Task: Set the pull request check failure for the repository "JS" to Only errors.
Action: Mouse moved to (1079, 213)
Screenshot: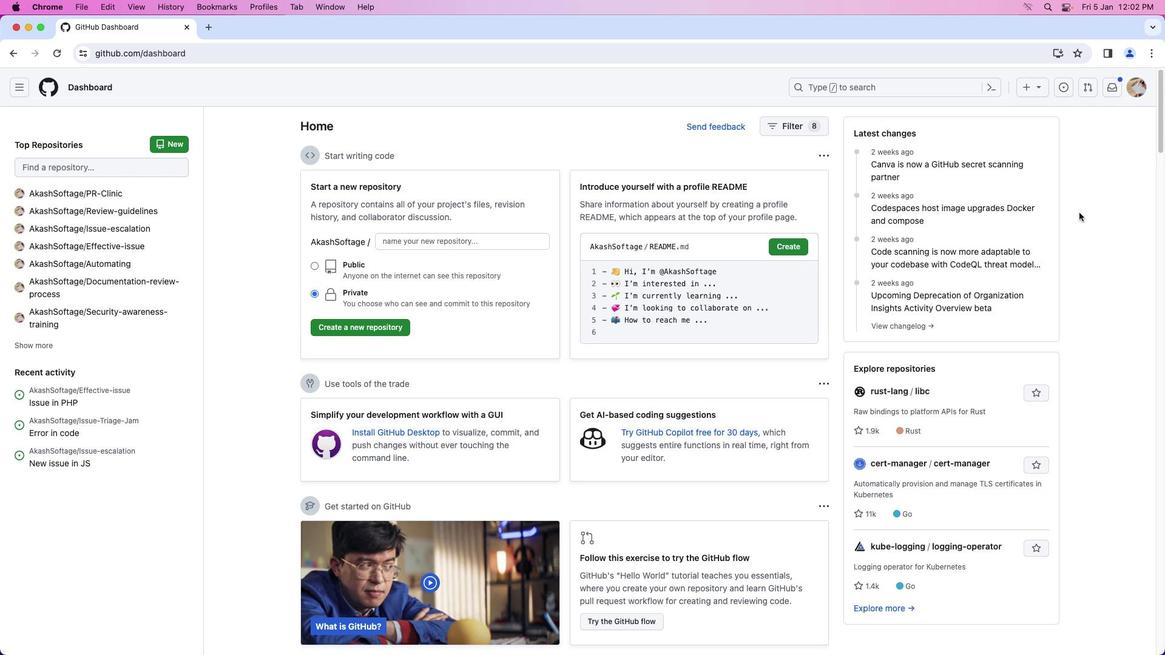 
Action: Mouse pressed left at (1079, 213)
Screenshot: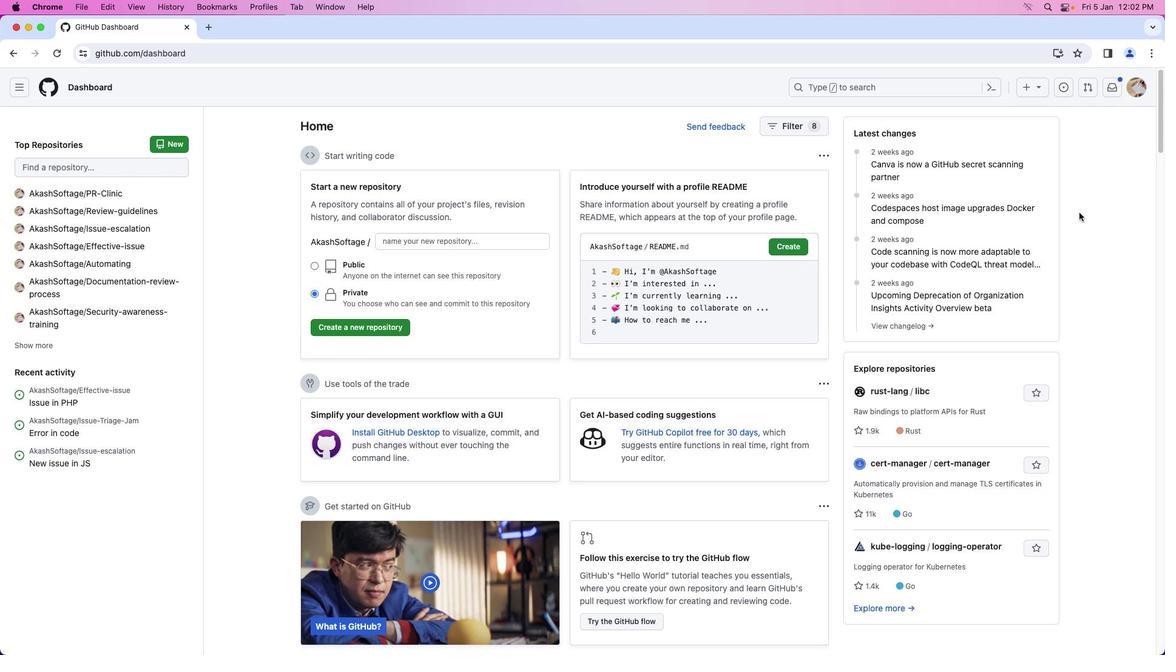 
Action: Mouse moved to (1137, 91)
Screenshot: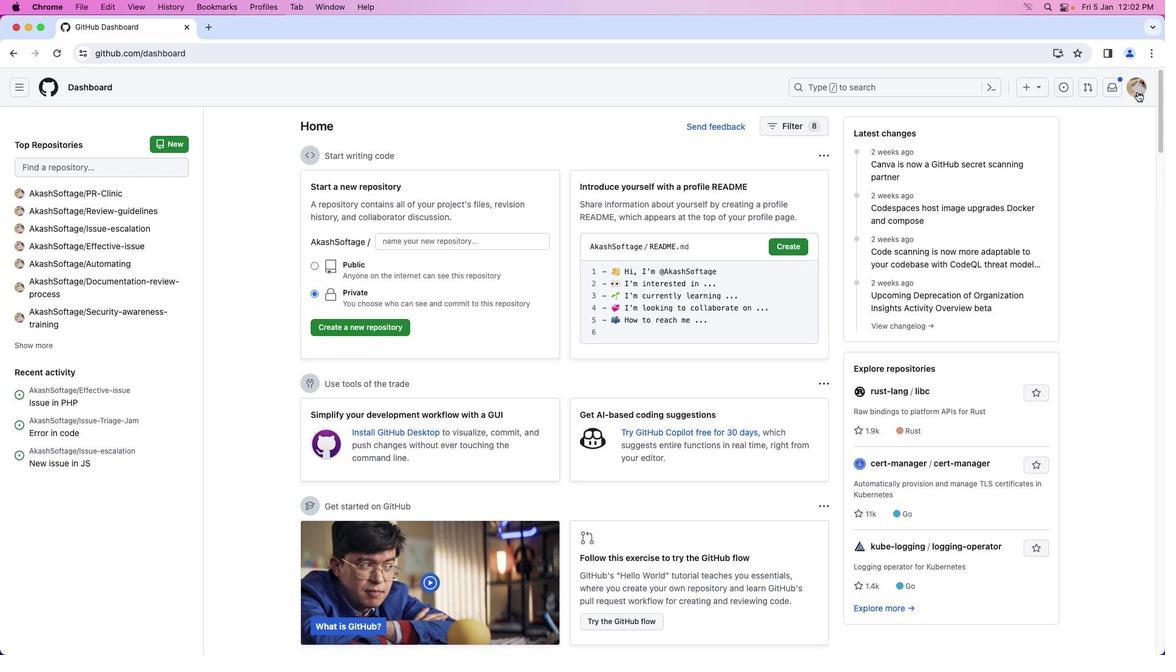 
Action: Mouse pressed left at (1137, 91)
Screenshot: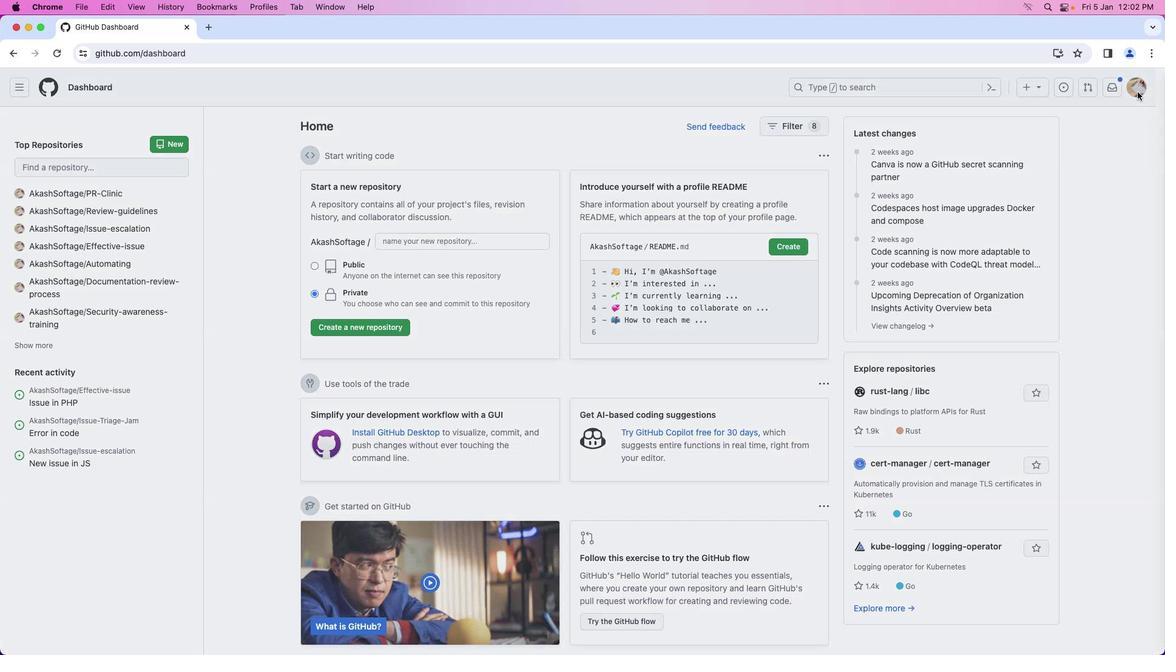 
Action: Mouse moved to (1088, 194)
Screenshot: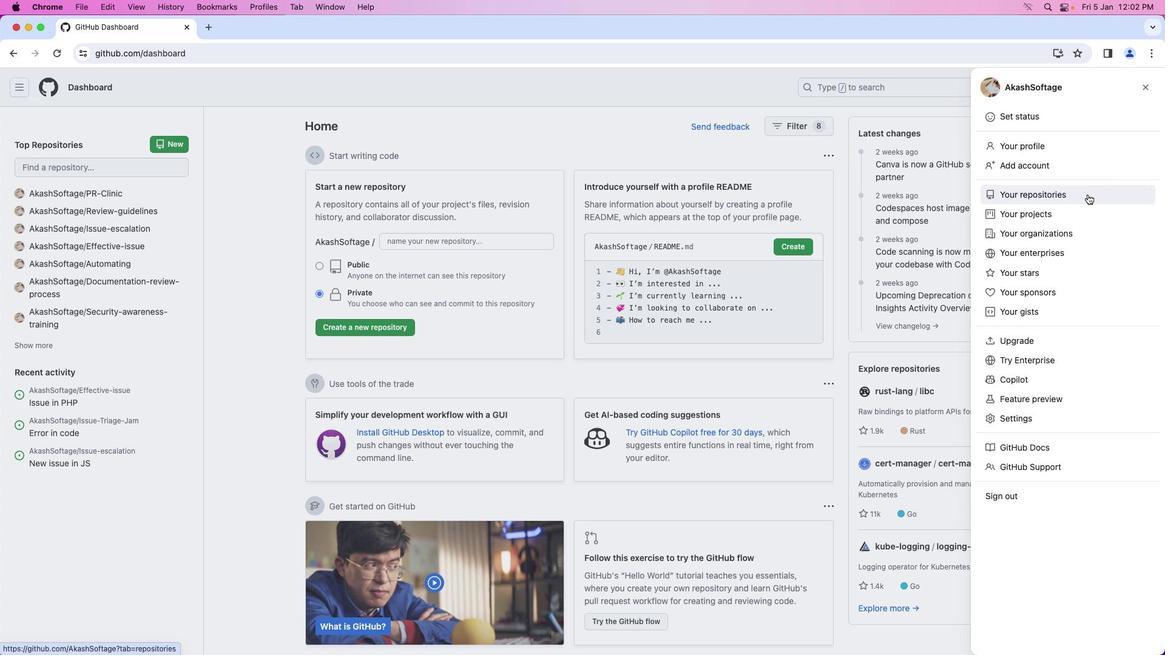 
Action: Mouse pressed left at (1088, 194)
Screenshot: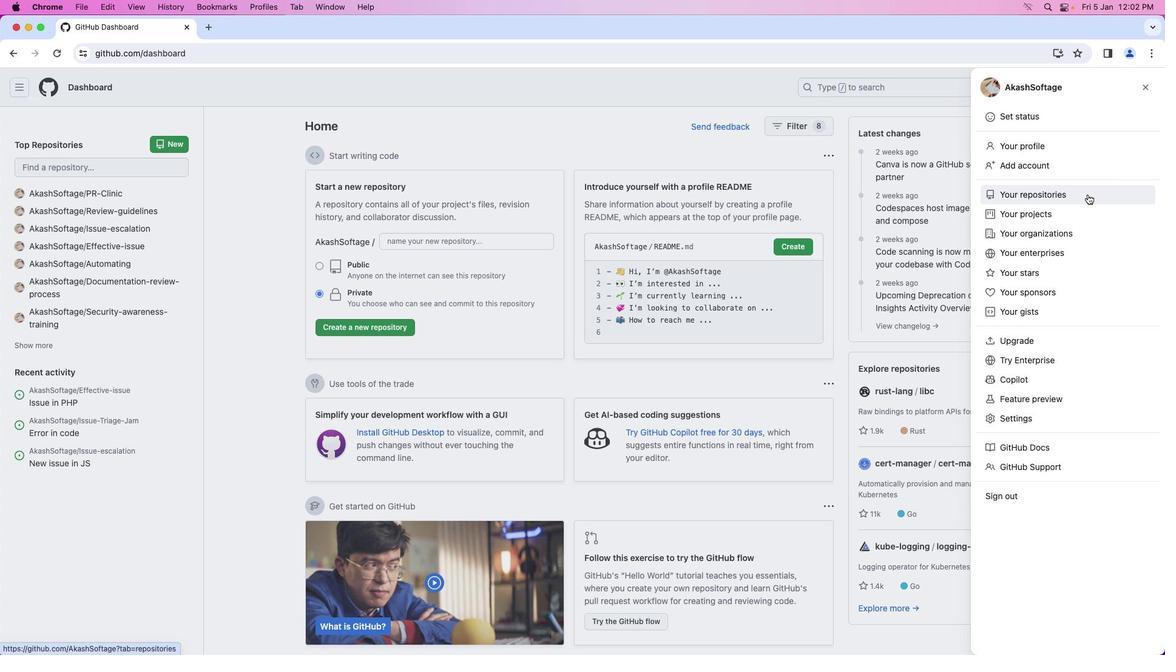 
Action: Mouse moved to (409, 203)
Screenshot: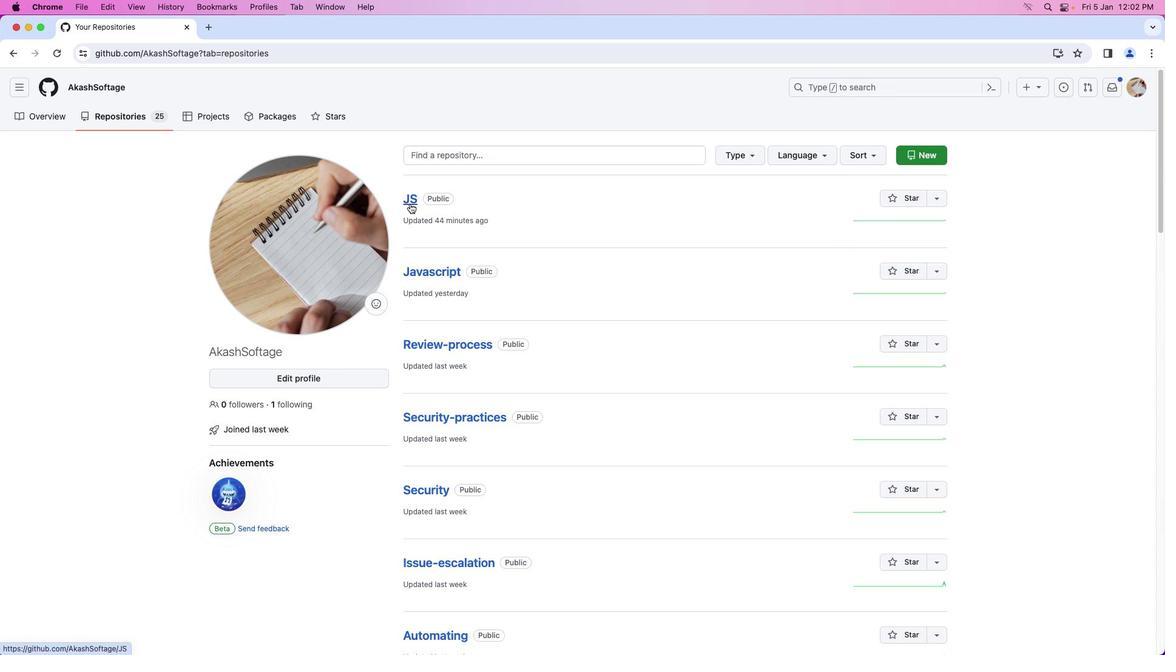 
Action: Mouse pressed left at (409, 203)
Screenshot: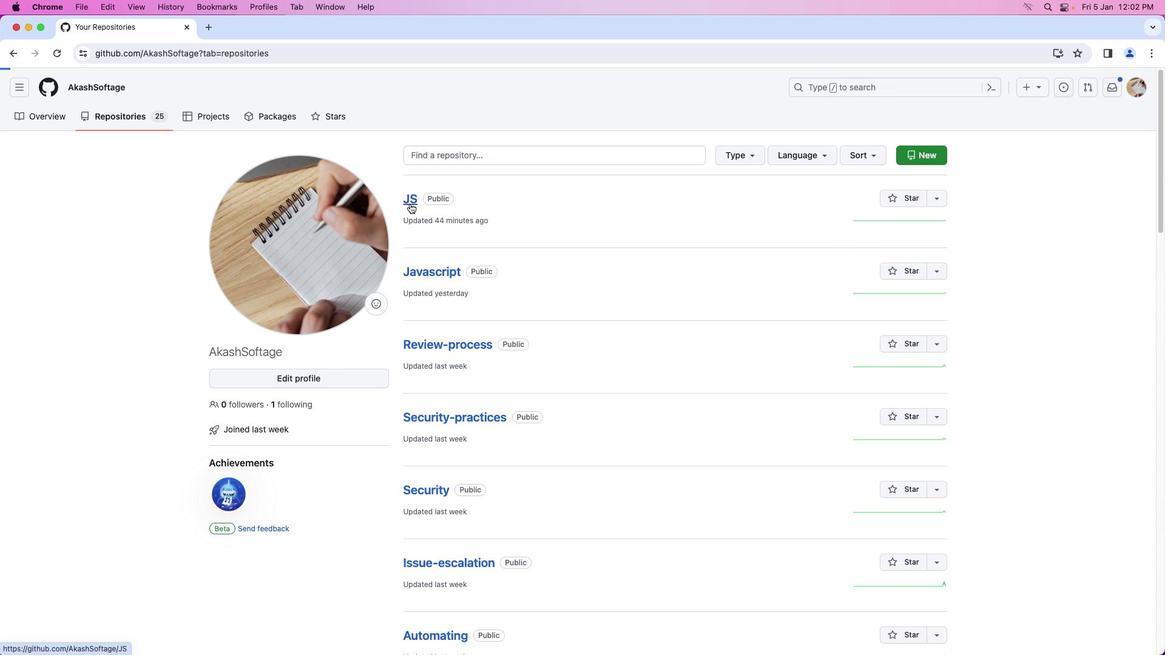 
Action: Mouse moved to (529, 129)
Screenshot: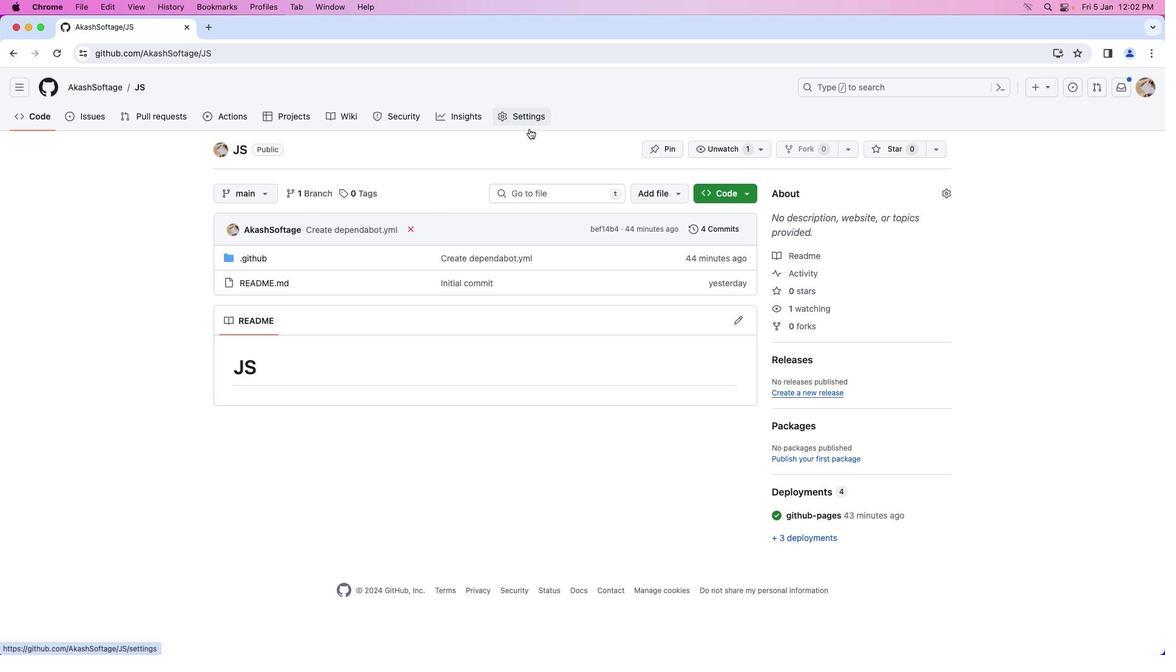 
Action: Mouse pressed left at (529, 129)
Screenshot: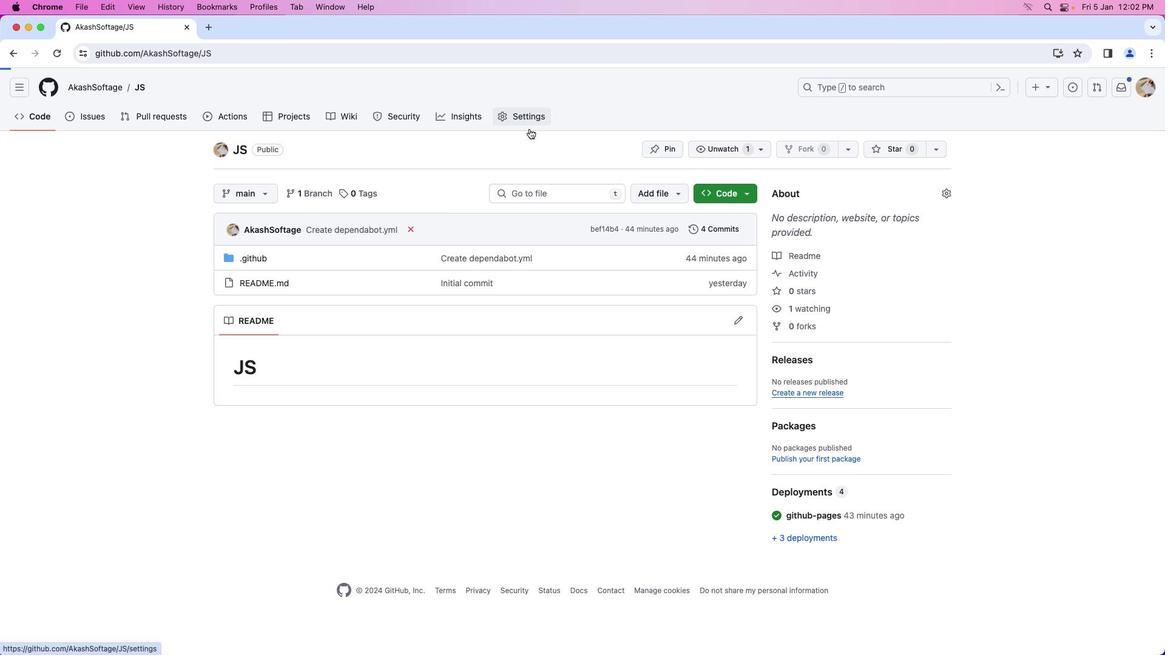 
Action: Mouse moved to (302, 456)
Screenshot: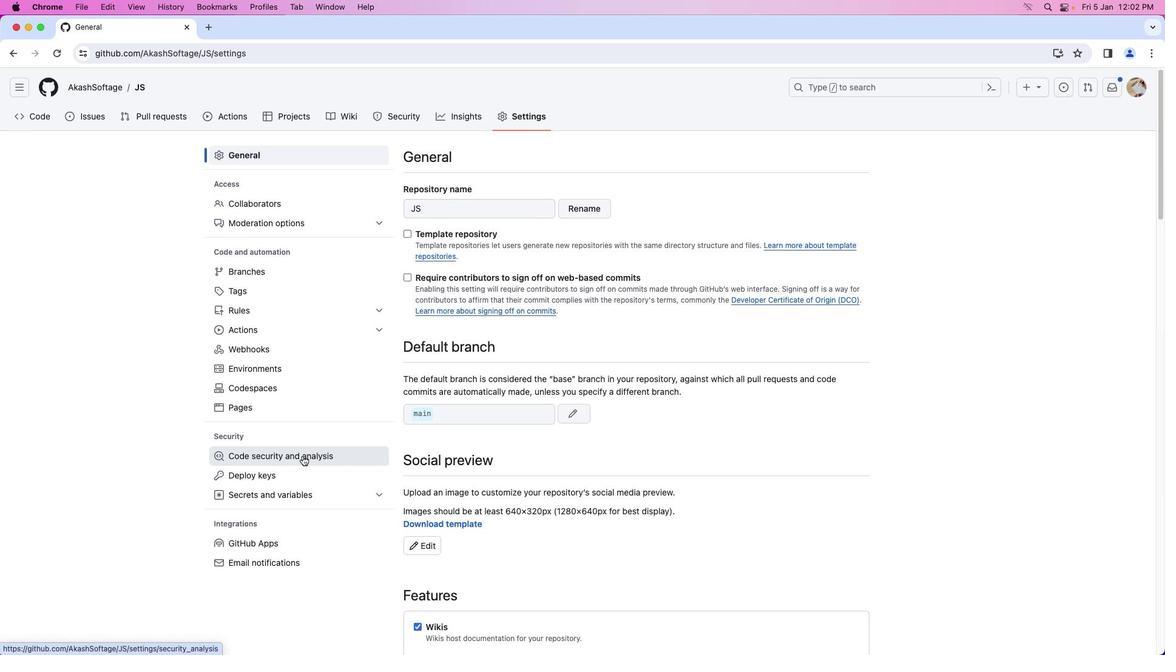 
Action: Mouse pressed left at (302, 456)
Screenshot: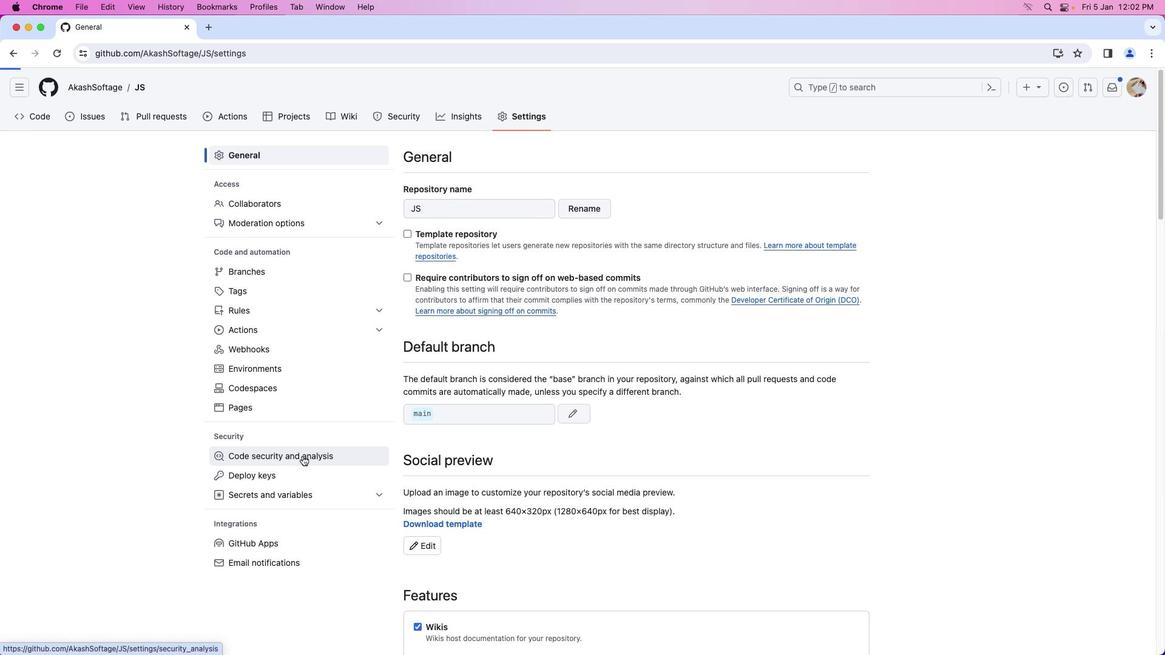 
Action: Mouse moved to (486, 441)
Screenshot: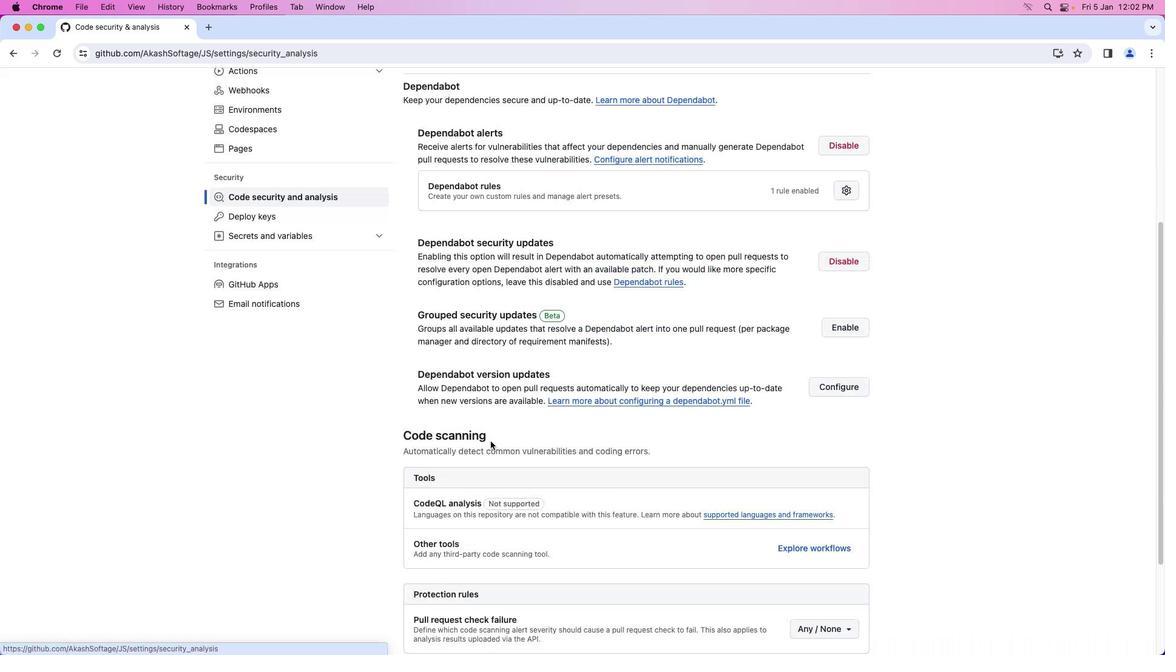 
Action: Mouse scrolled (486, 441) with delta (0, 0)
Screenshot: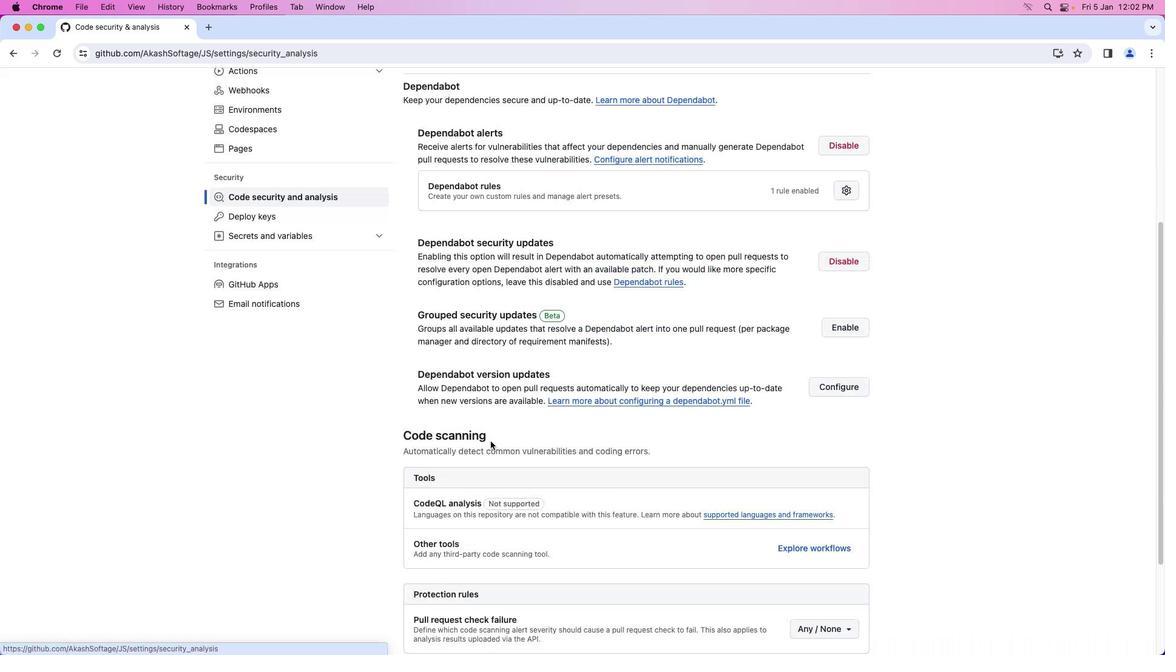 
Action: Mouse moved to (490, 441)
Screenshot: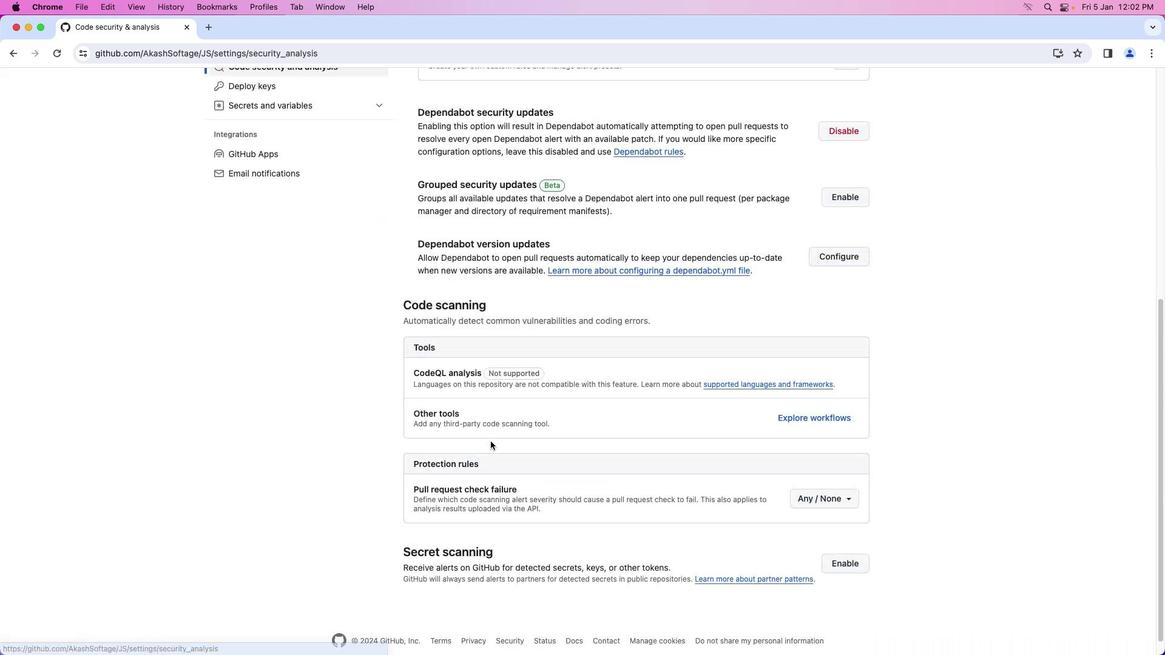 
Action: Mouse scrolled (490, 441) with delta (0, 0)
Screenshot: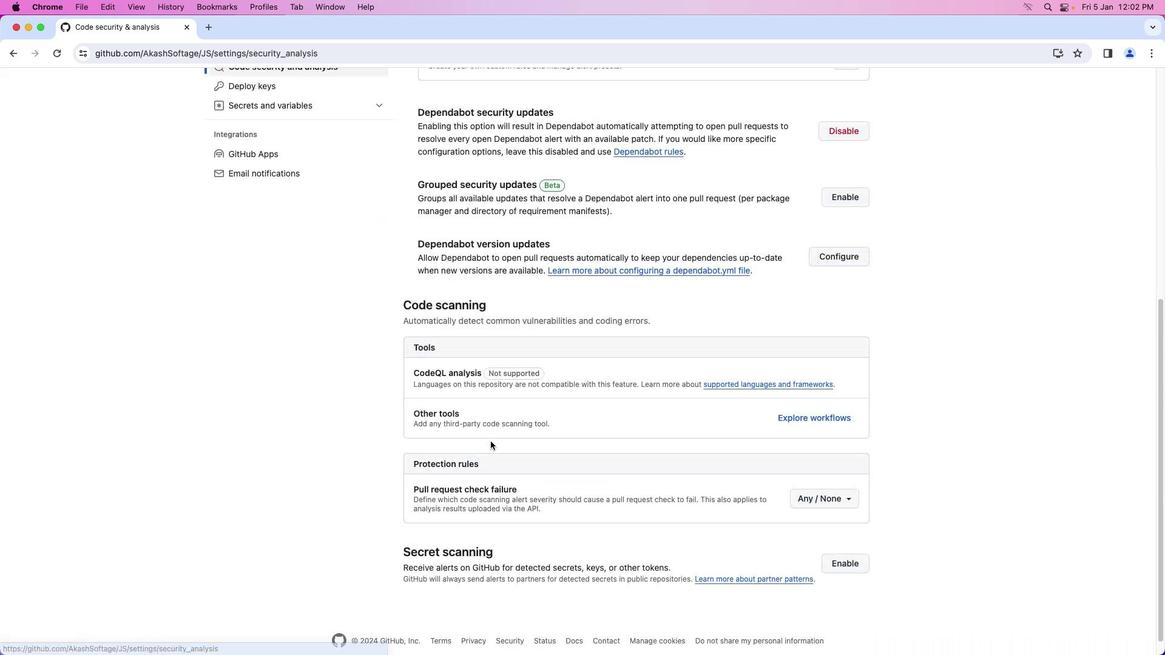 
Action: Mouse moved to (490, 441)
Screenshot: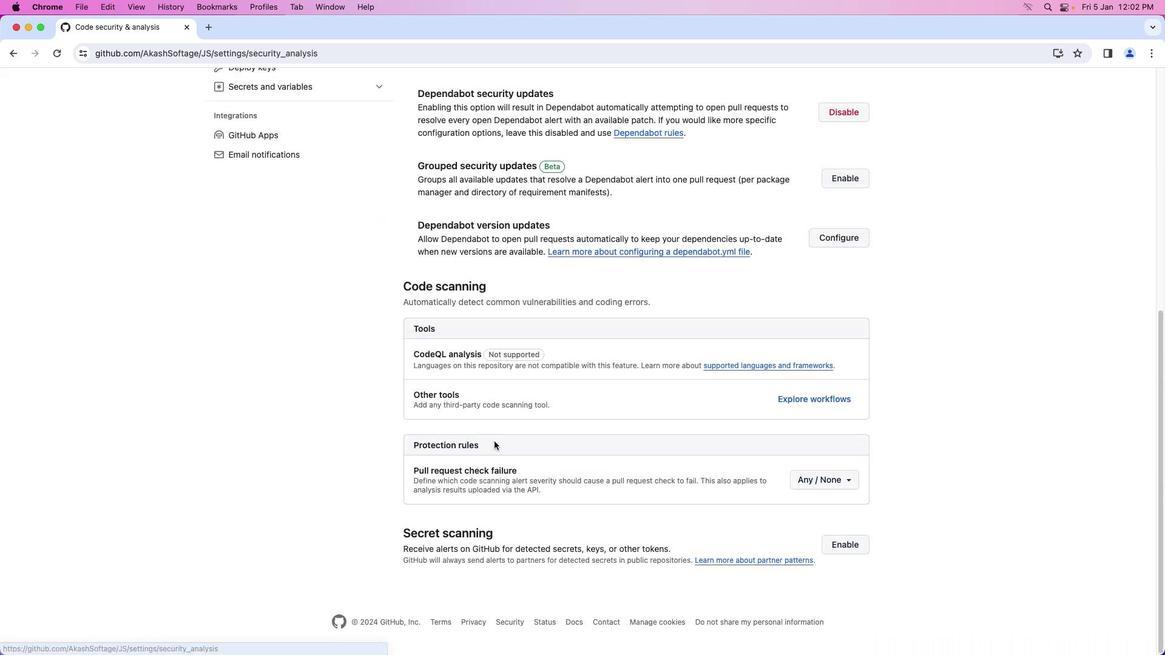 
Action: Mouse scrolled (490, 441) with delta (0, -1)
Screenshot: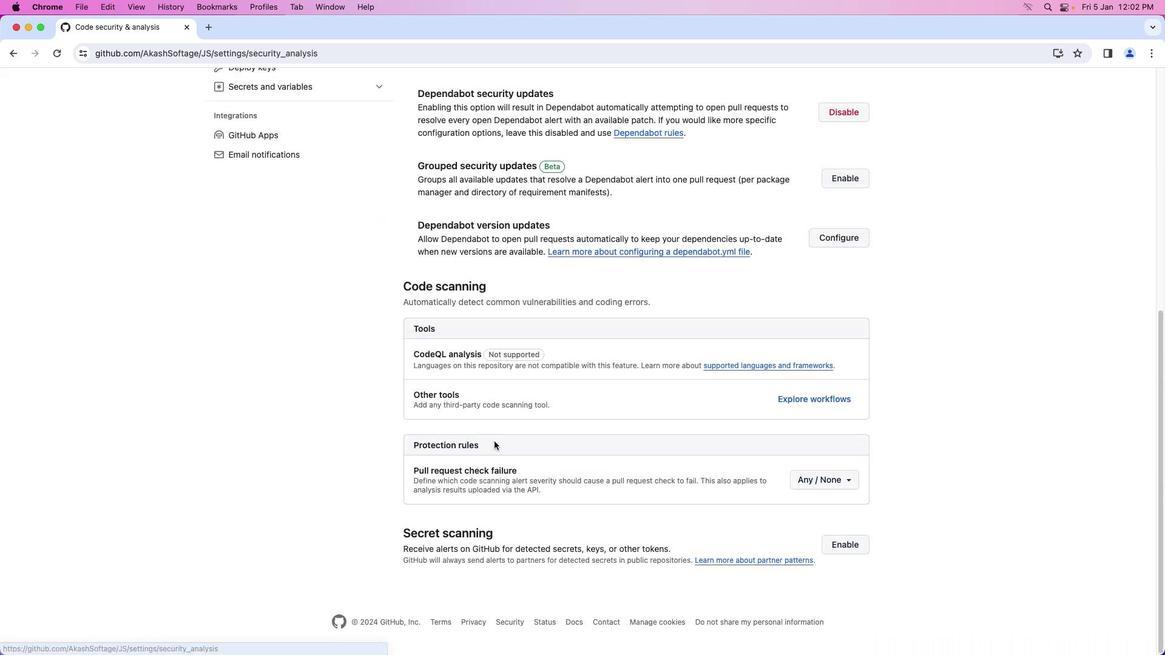 
Action: Mouse scrolled (490, 441) with delta (0, -2)
Screenshot: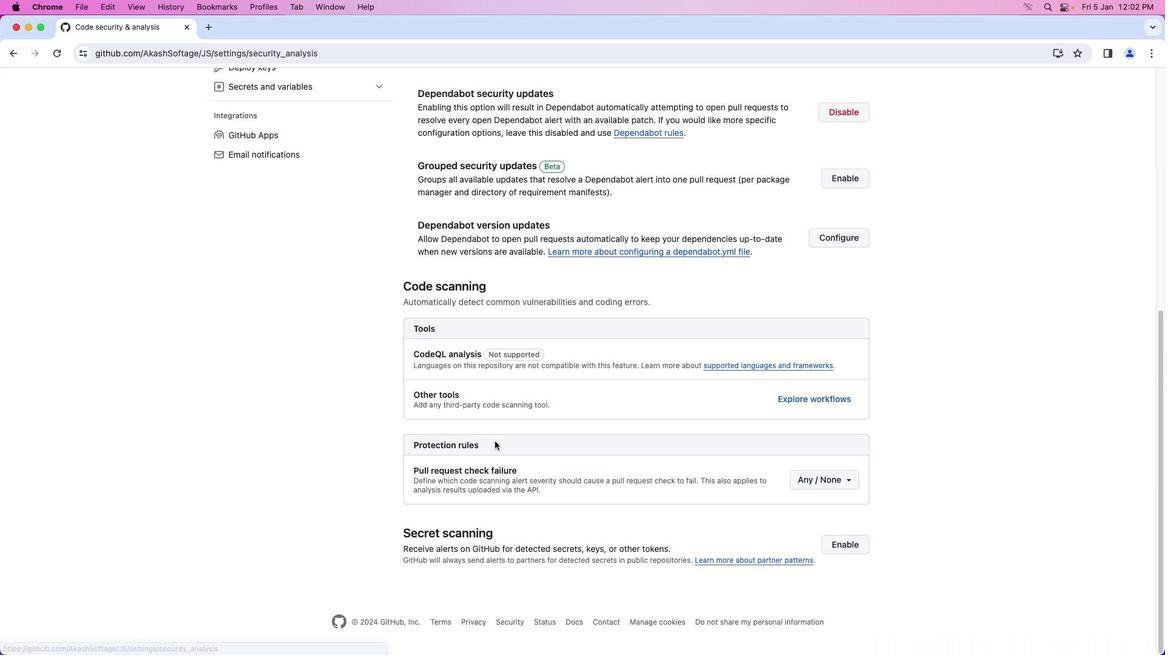 
Action: Mouse moved to (490, 441)
Screenshot: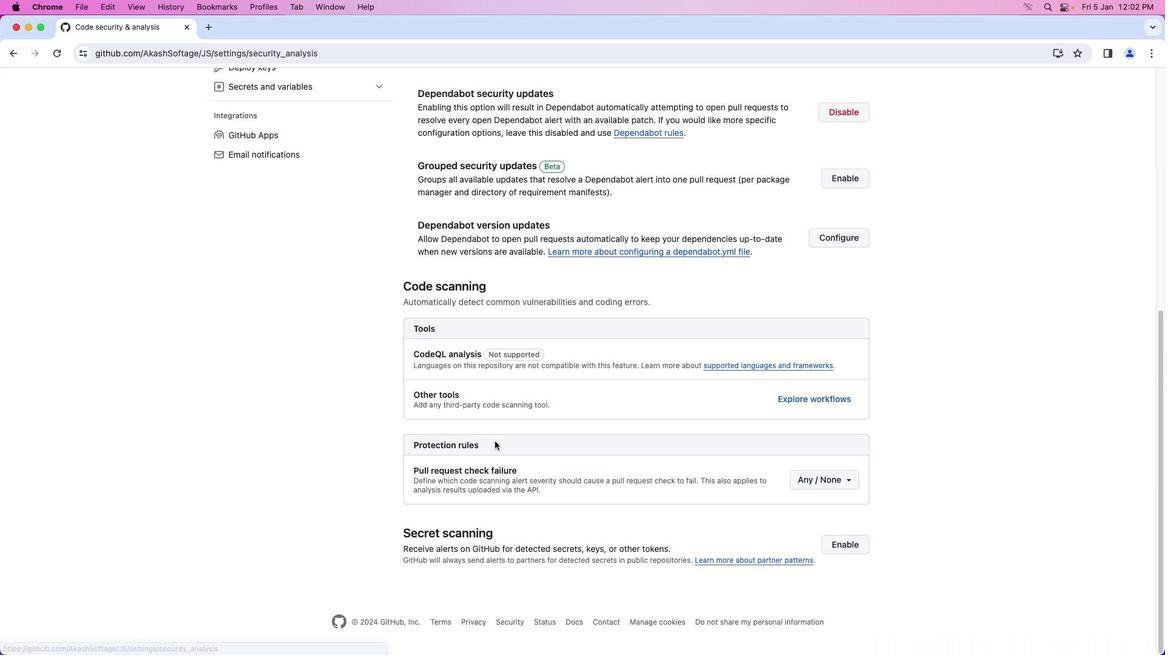 
Action: Mouse scrolled (490, 441) with delta (0, -3)
Screenshot: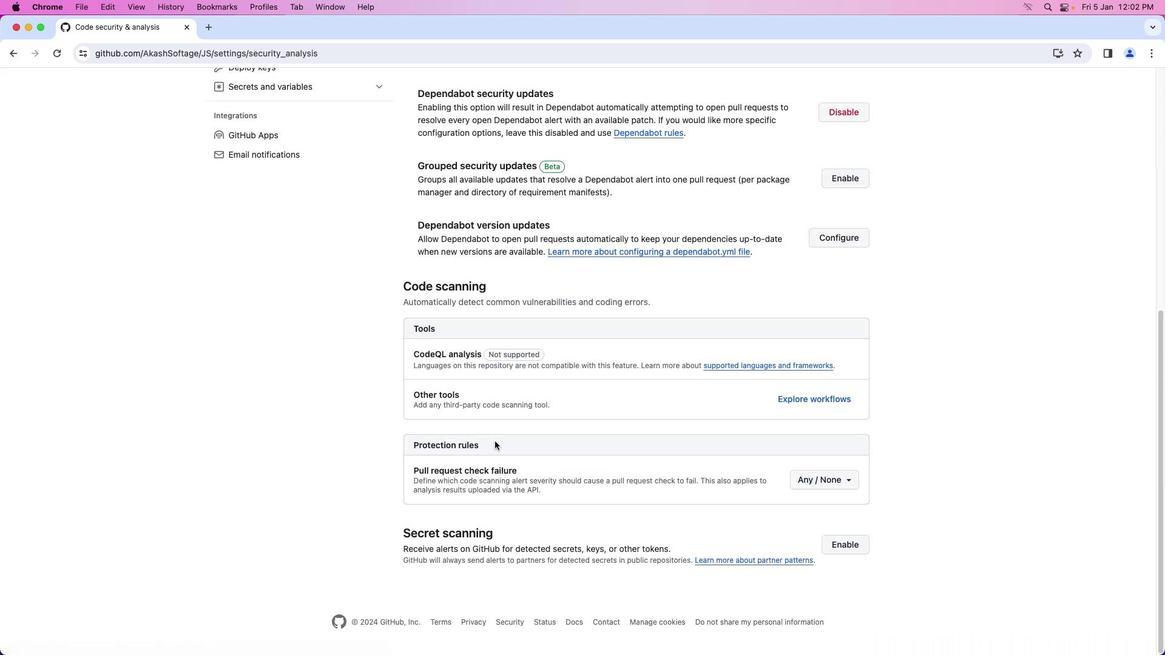 
Action: Mouse scrolled (490, 441) with delta (0, -3)
Screenshot: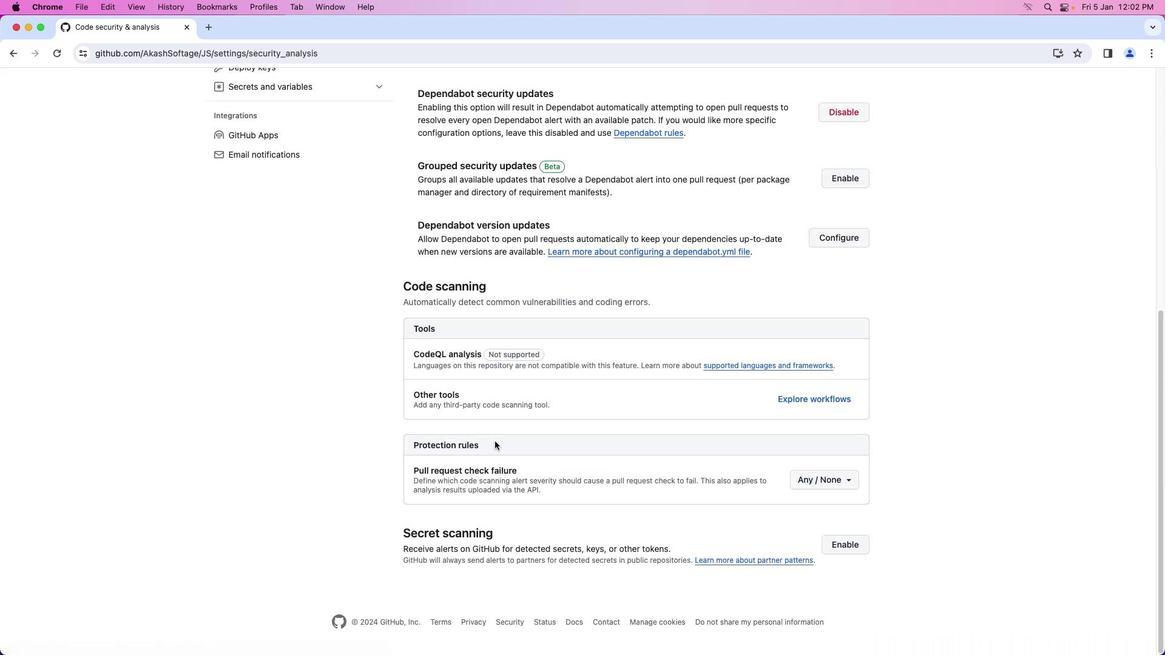 
Action: Mouse scrolled (490, 441) with delta (0, -4)
Screenshot: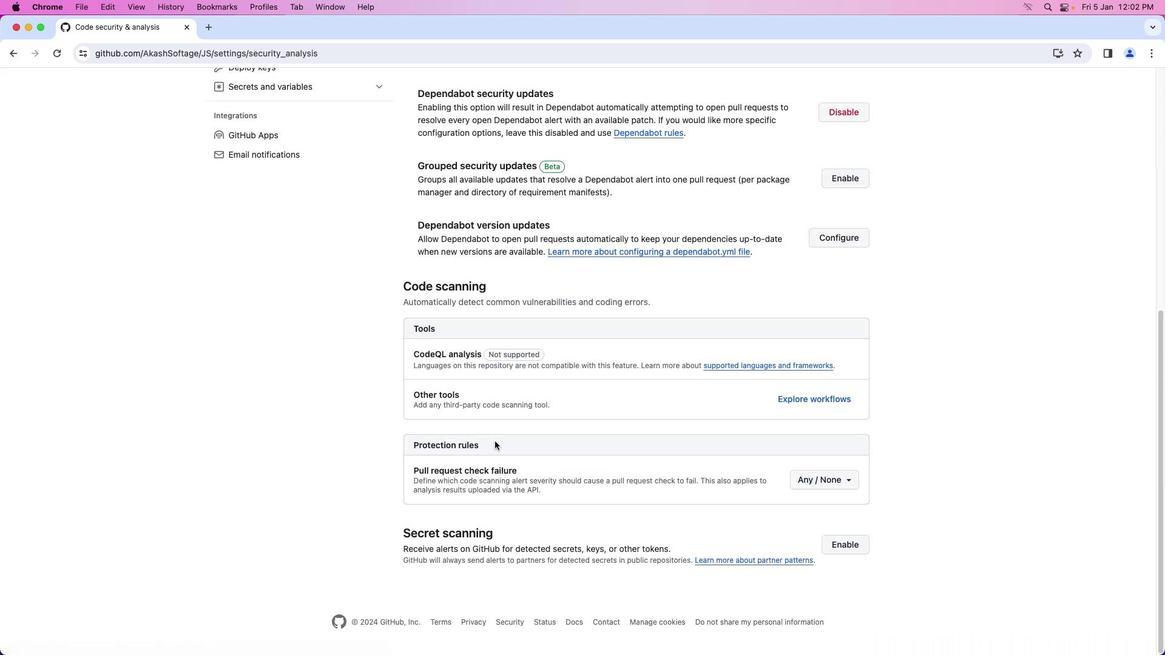 
Action: Mouse moved to (810, 481)
Screenshot: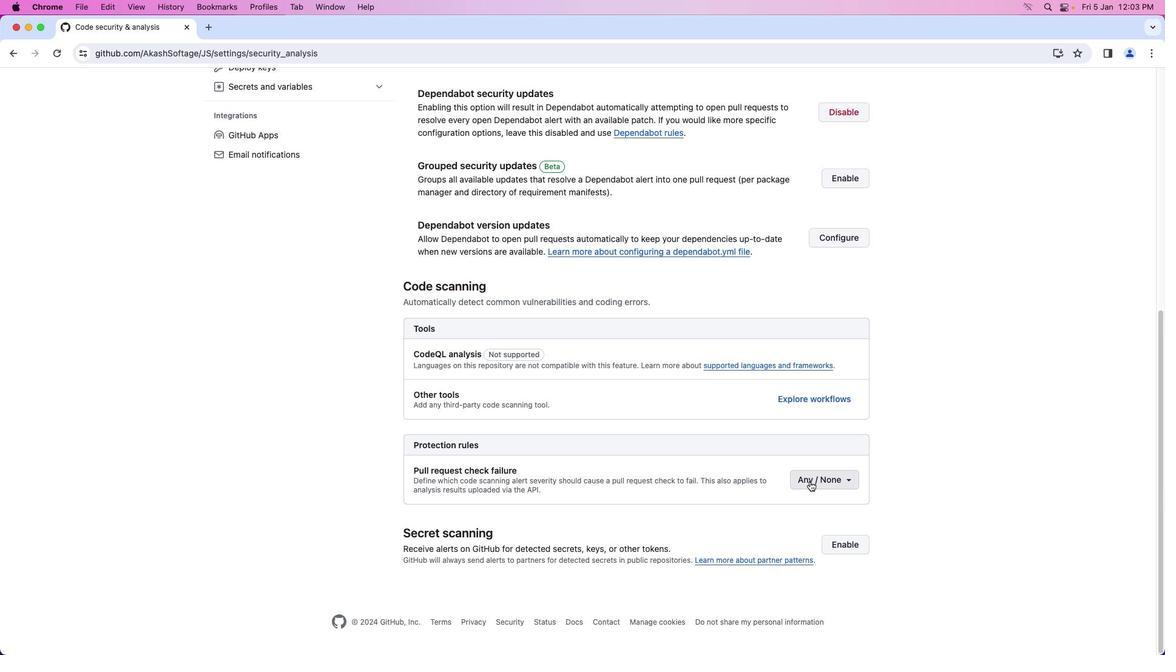 
Action: Mouse pressed left at (810, 481)
Screenshot: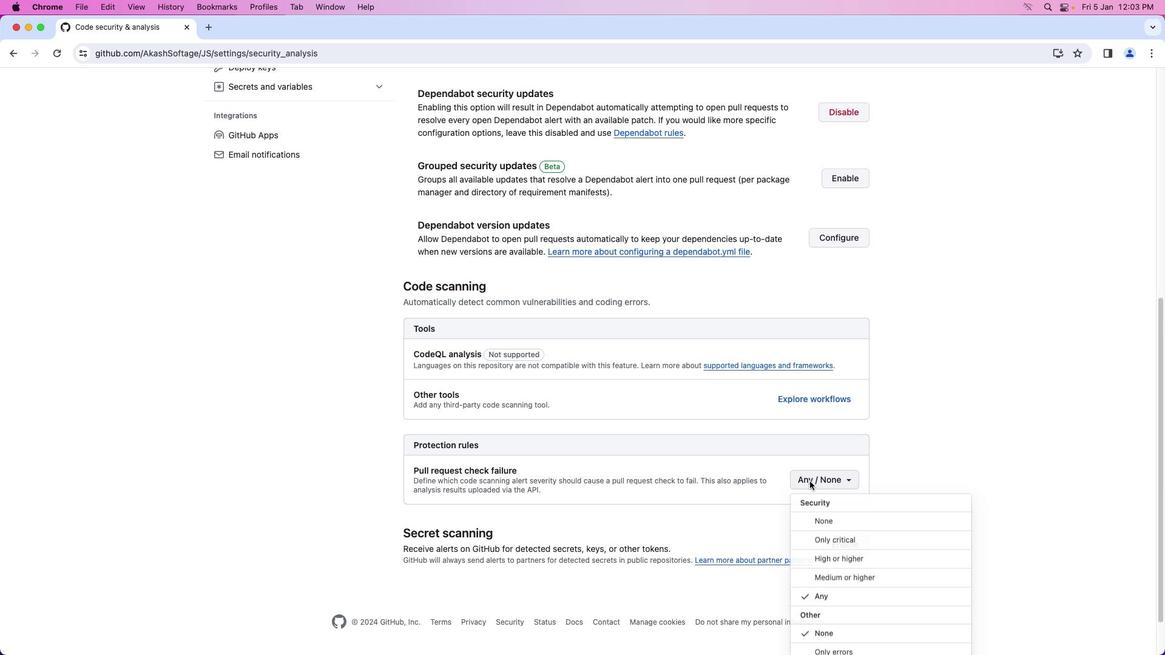 
Action: Mouse moved to (853, 534)
Screenshot: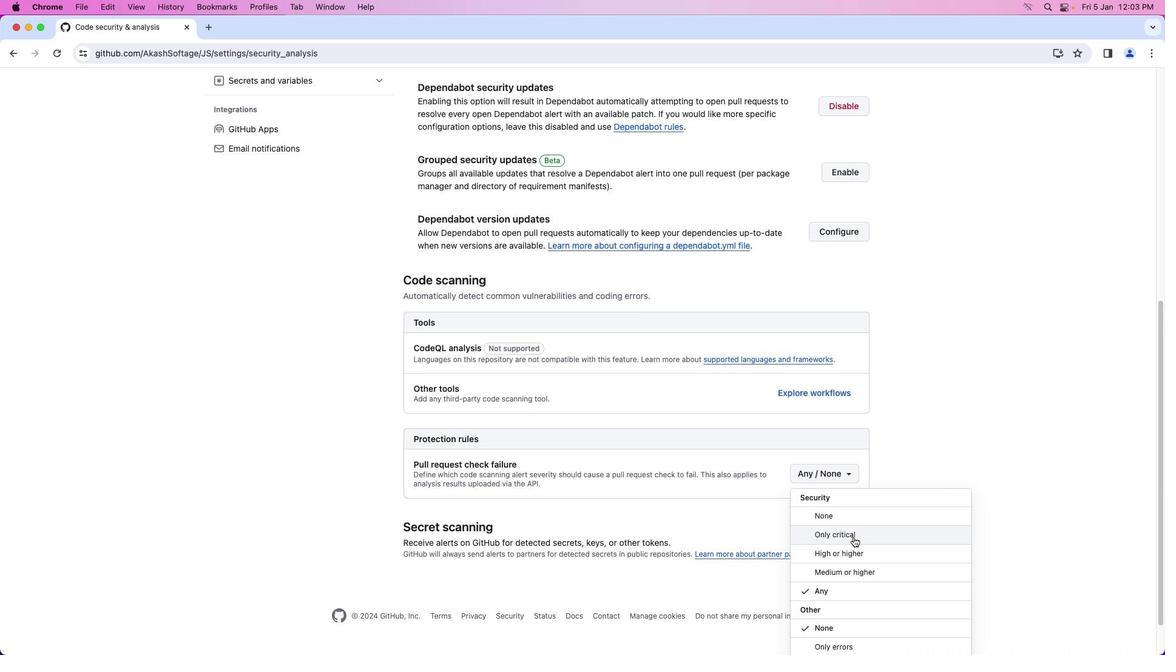 
Action: Mouse scrolled (853, 534) with delta (0, 0)
Screenshot: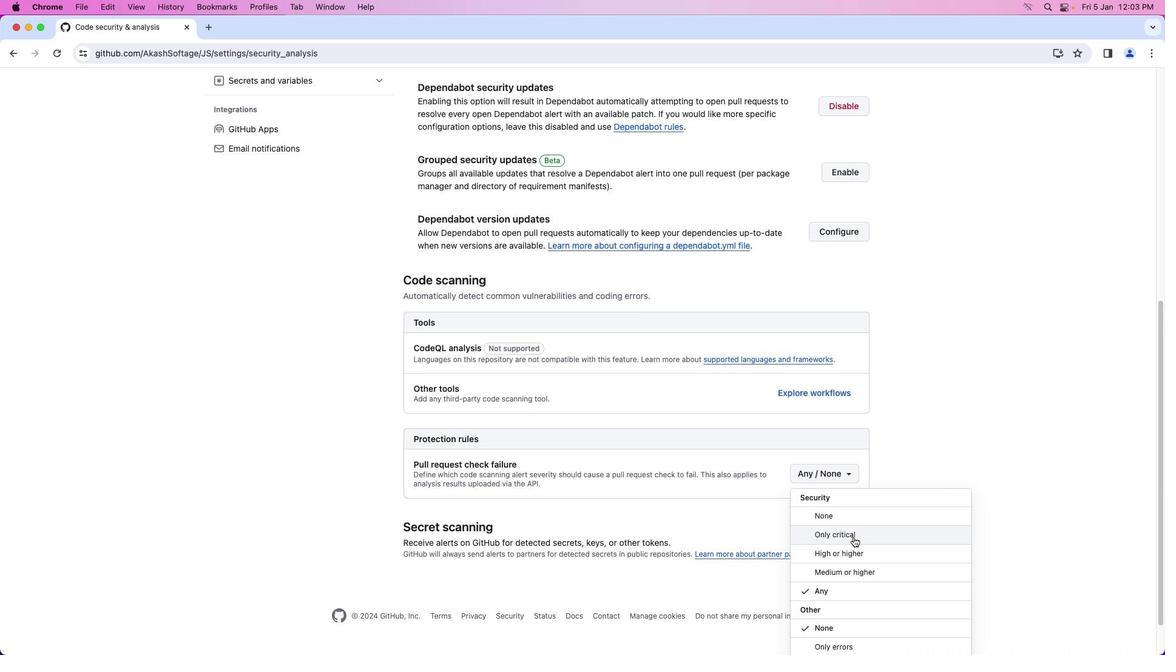 
Action: Mouse moved to (854, 536)
Screenshot: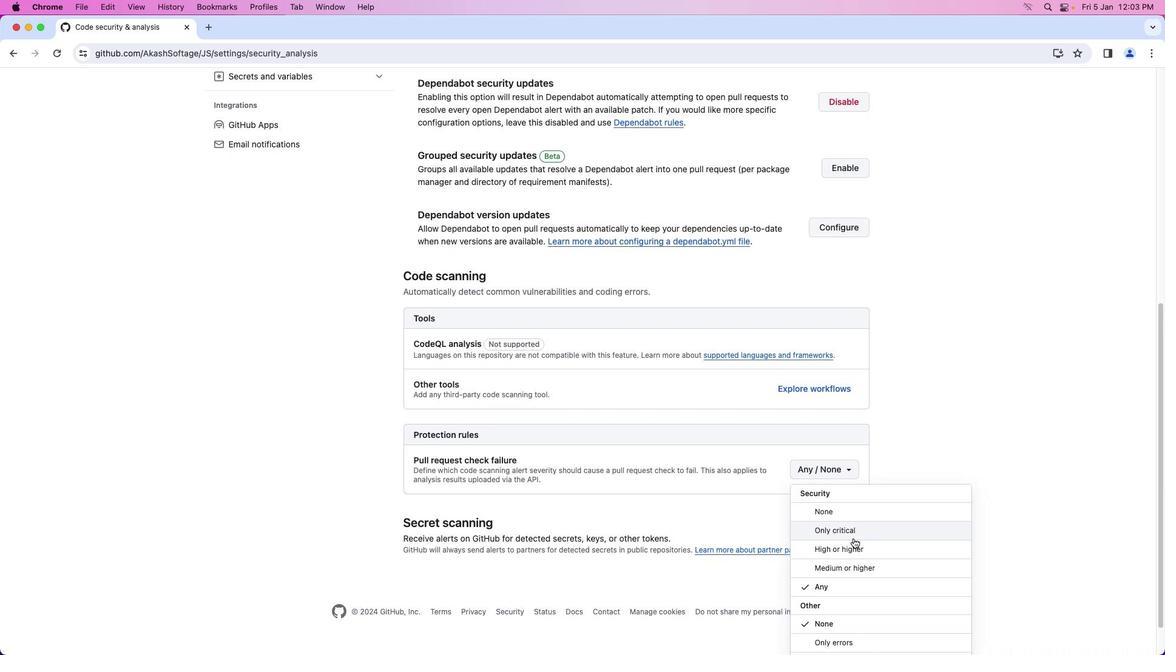 
Action: Mouse scrolled (854, 536) with delta (0, 0)
Screenshot: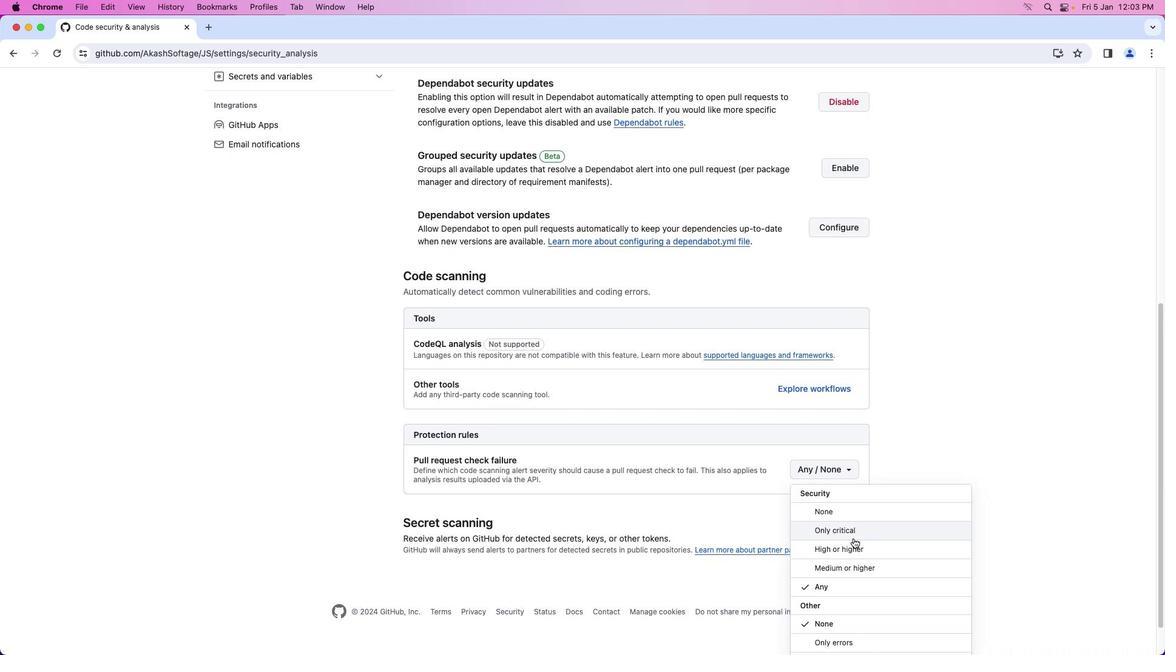 
Action: Mouse moved to (854, 537)
Screenshot: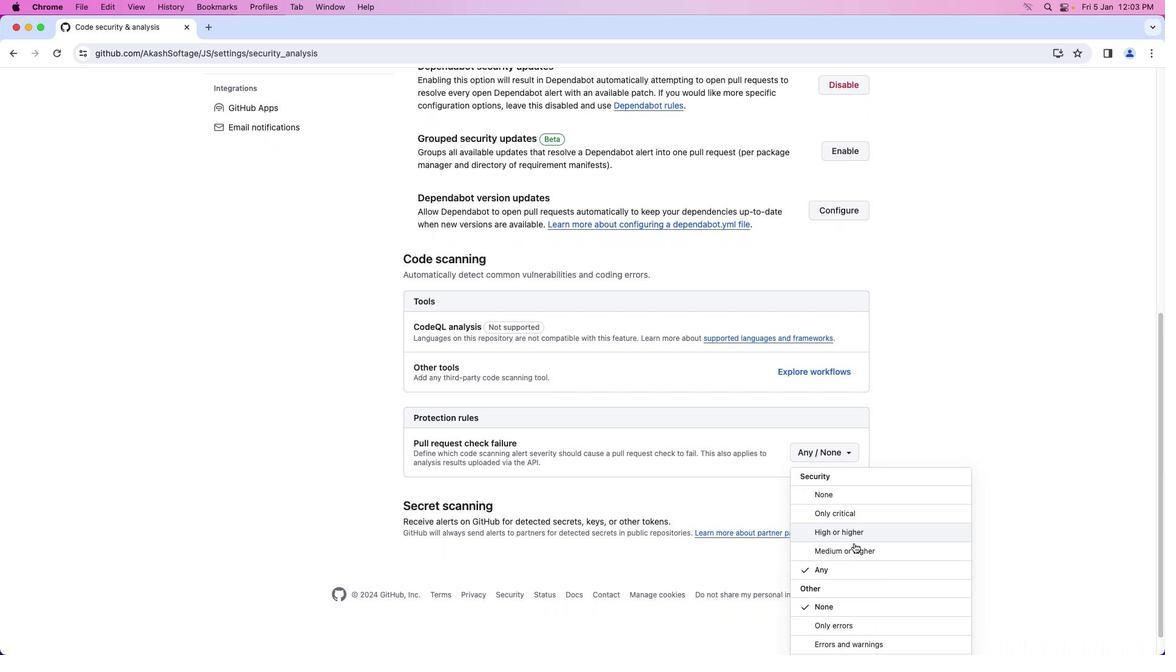 
Action: Mouse scrolled (854, 537) with delta (0, 0)
Screenshot: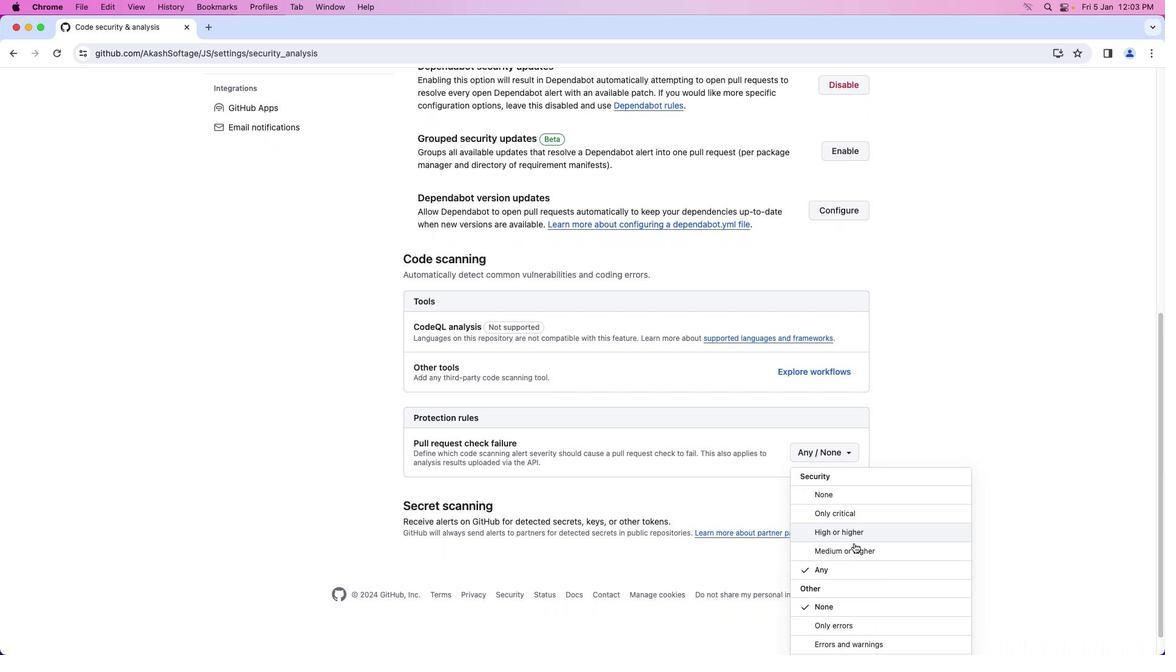 
Action: Mouse moved to (854, 543)
Screenshot: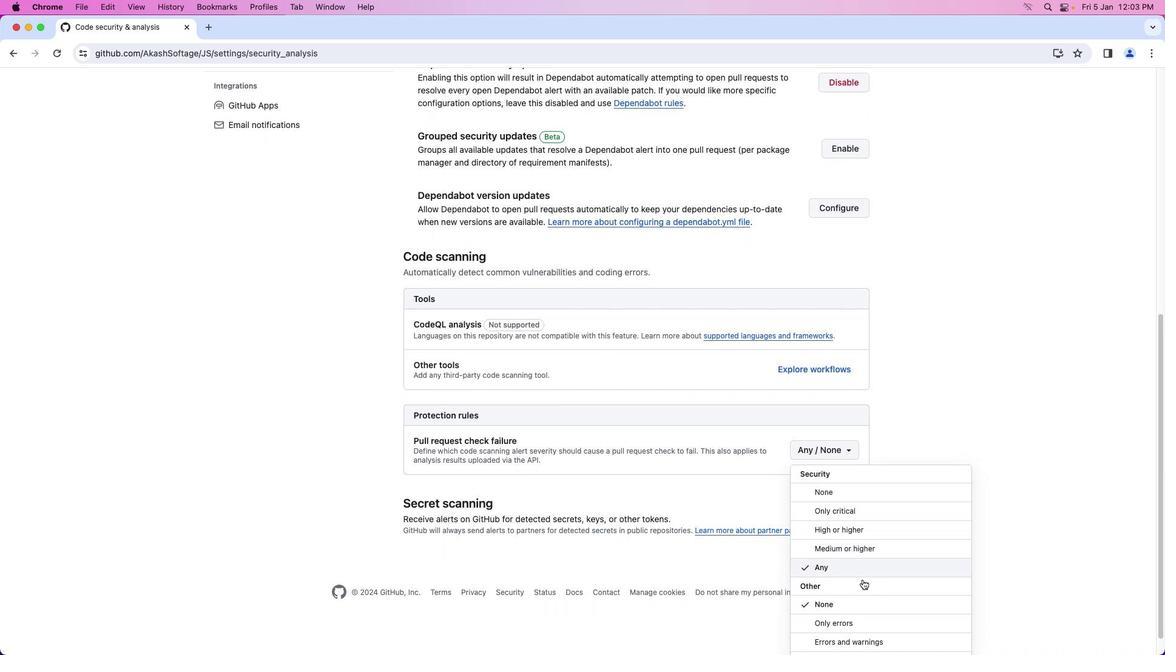 
Action: Mouse scrolled (854, 543) with delta (0, 0)
Screenshot: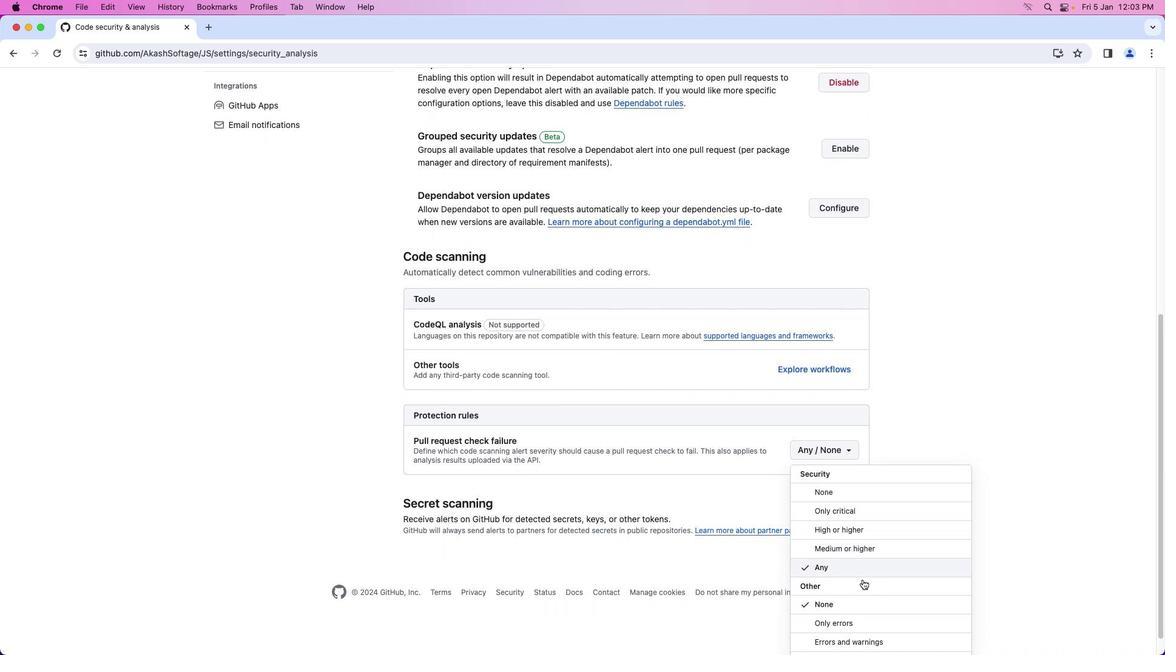 
Action: Mouse moved to (866, 598)
Screenshot: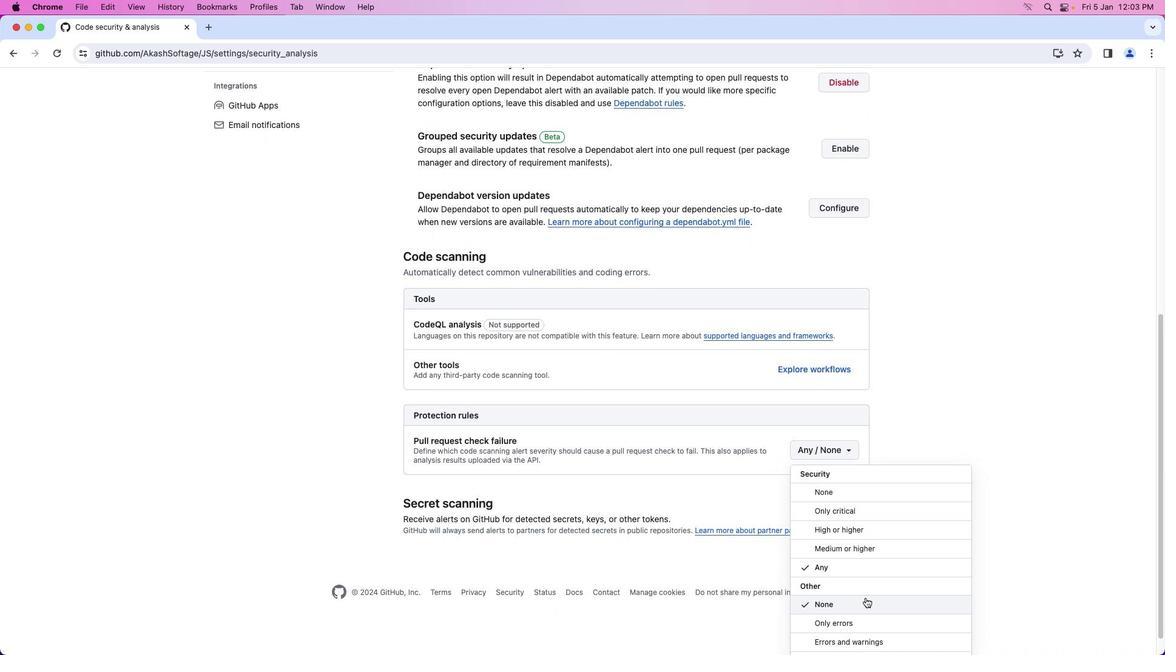 
Action: Mouse scrolled (866, 598) with delta (0, 0)
Screenshot: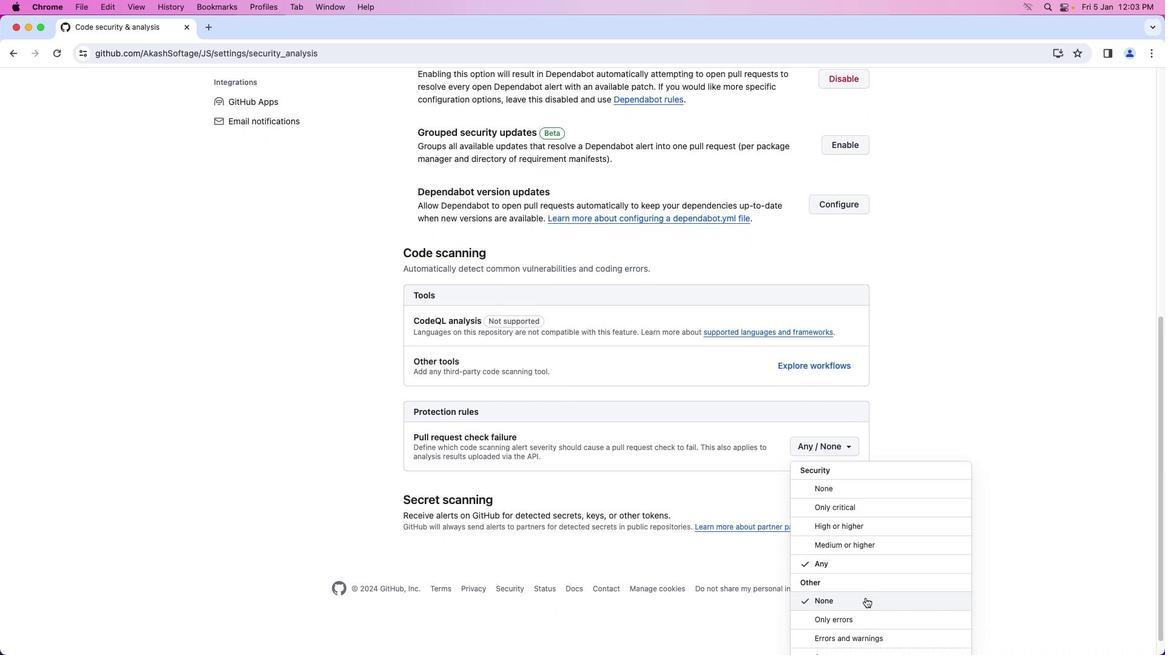 
Action: Mouse scrolled (866, 598) with delta (0, 0)
Screenshot: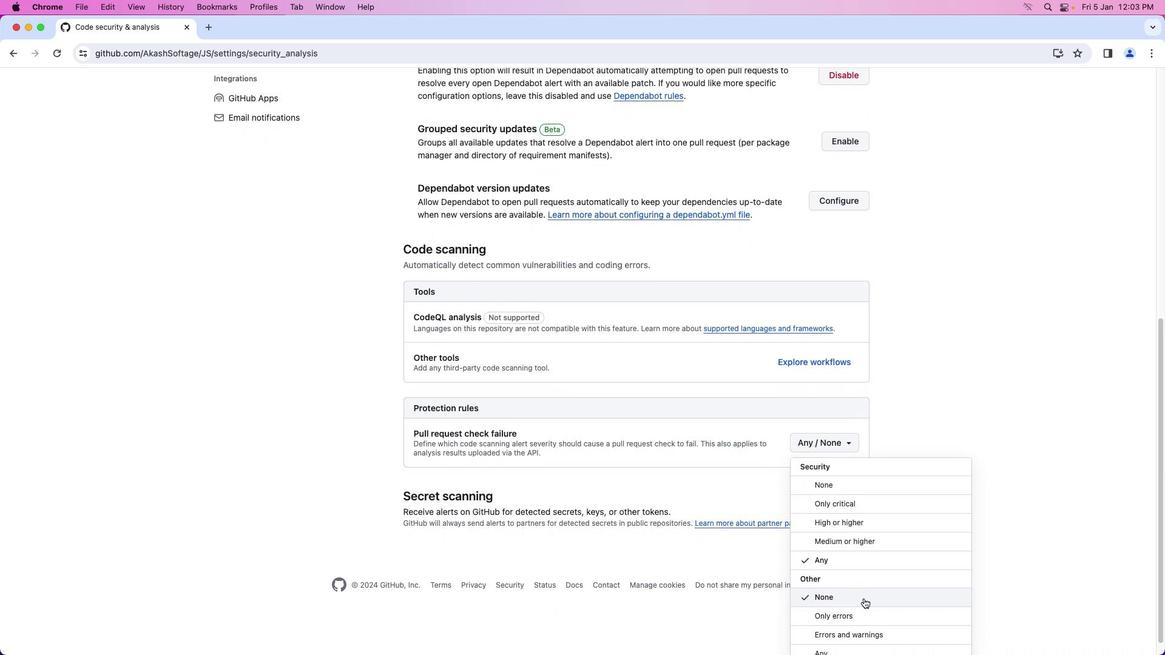 
Action: Mouse moved to (865, 598)
Screenshot: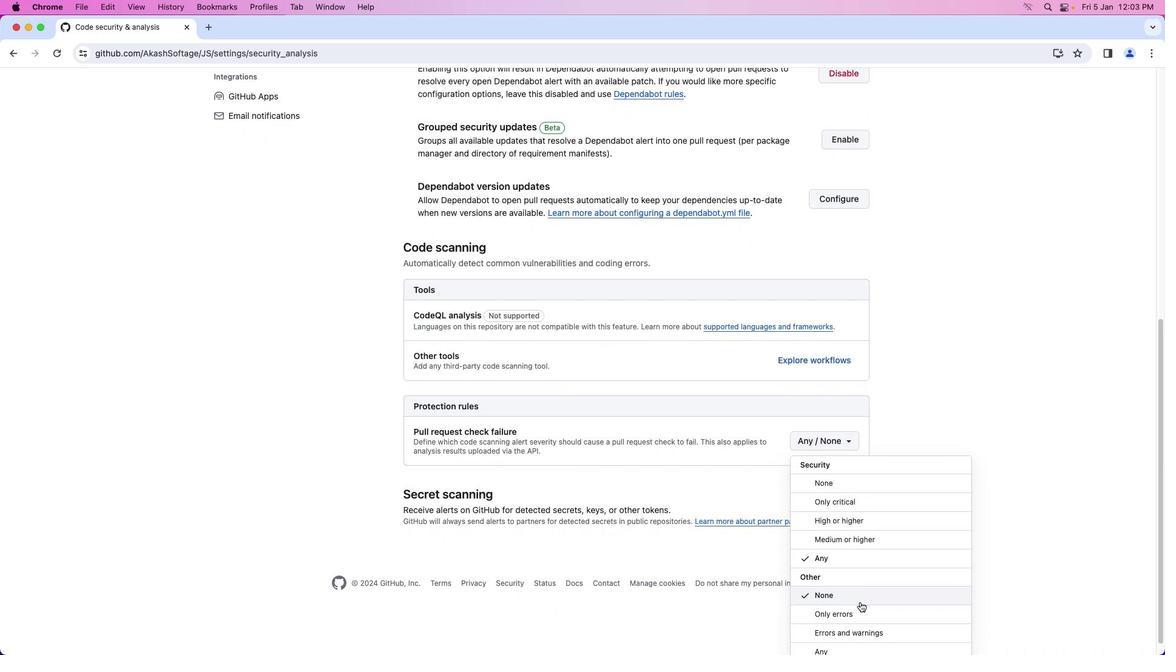 
Action: Mouse scrolled (865, 598) with delta (0, 0)
Screenshot: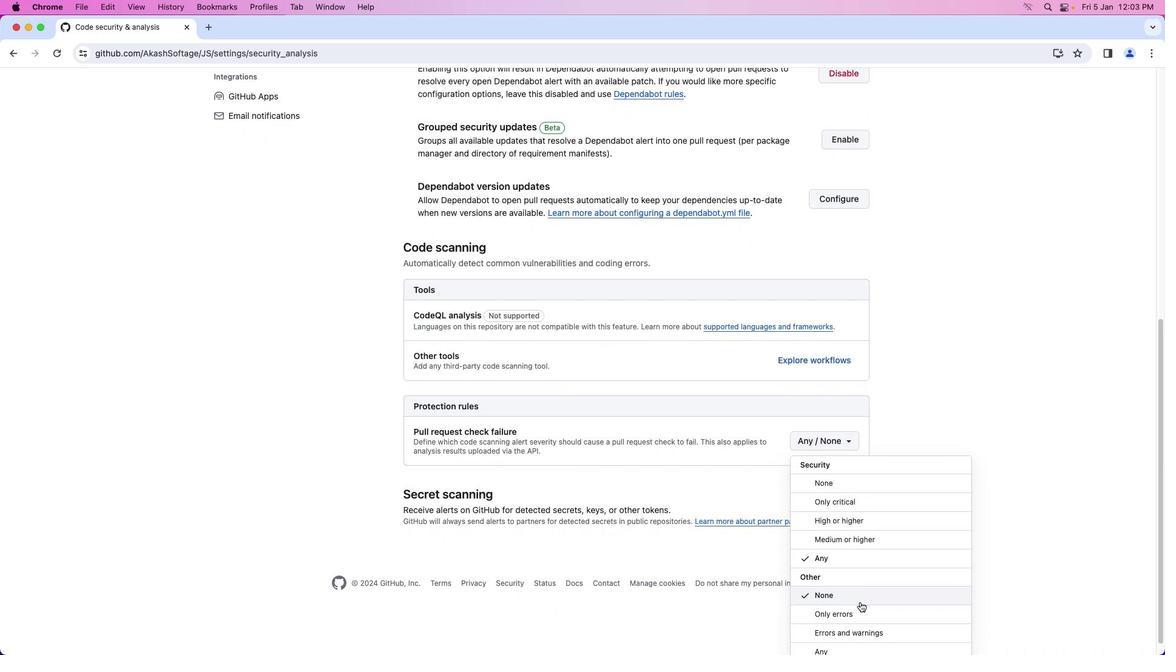 
Action: Mouse moved to (853, 615)
Screenshot: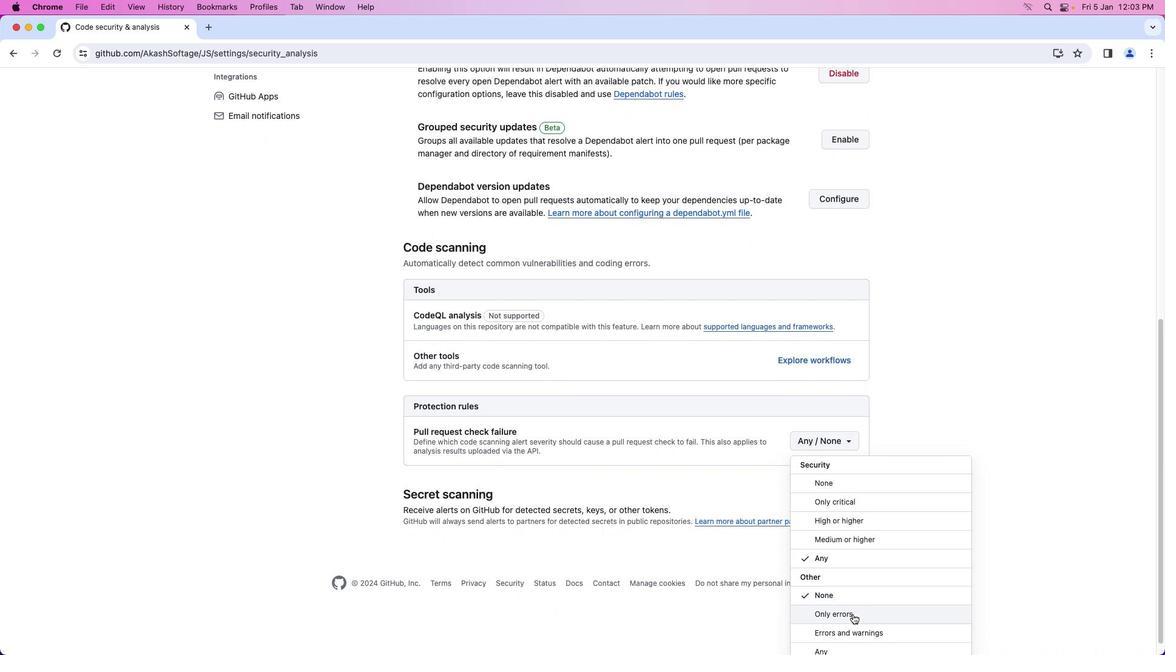 
Action: Mouse pressed left at (853, 615)
Screenshot: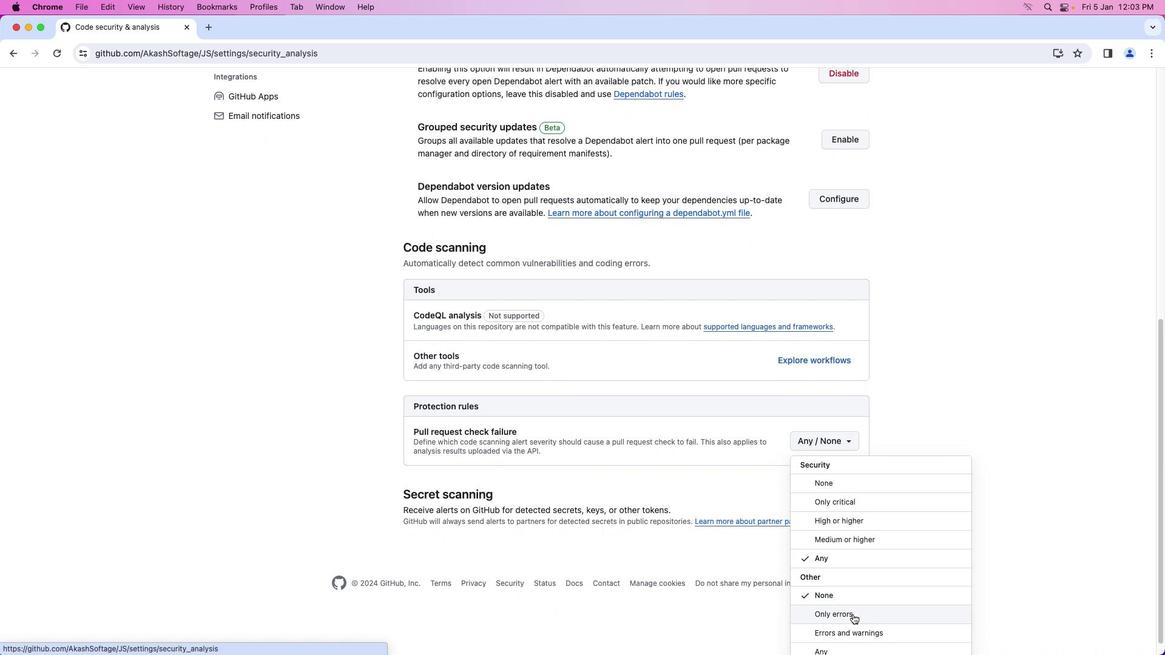 
Action: Mouse moved to (854, 599)
Screenshot: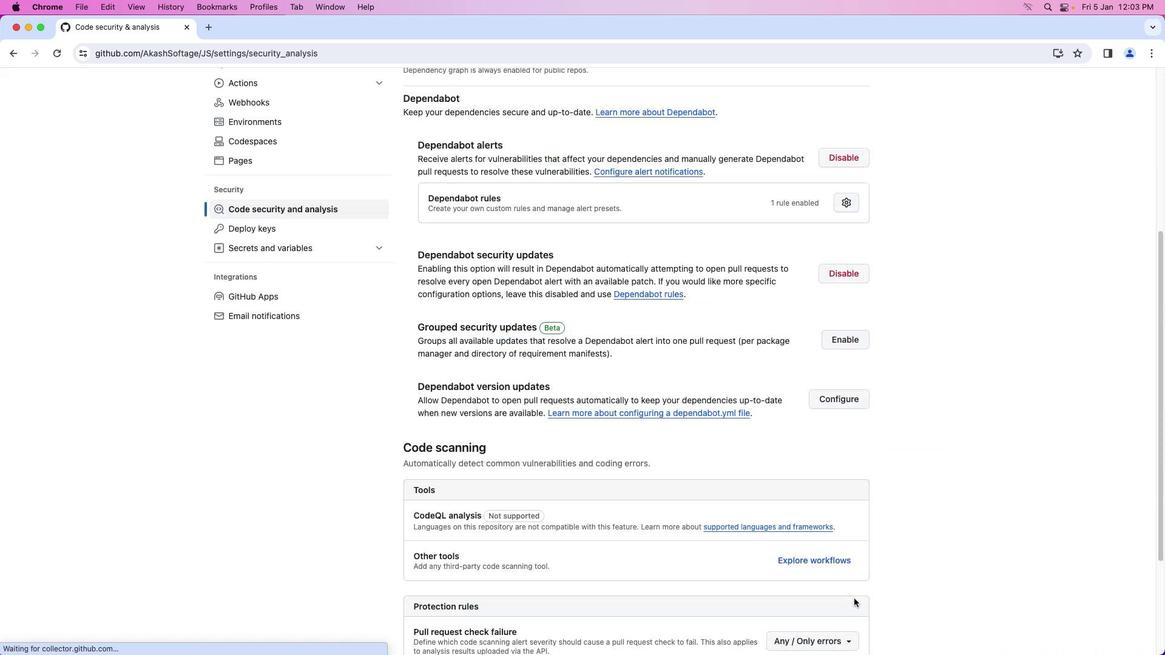 
Action: Mouse scrolled (854, 599) with delta (0, 0)
Screenshot: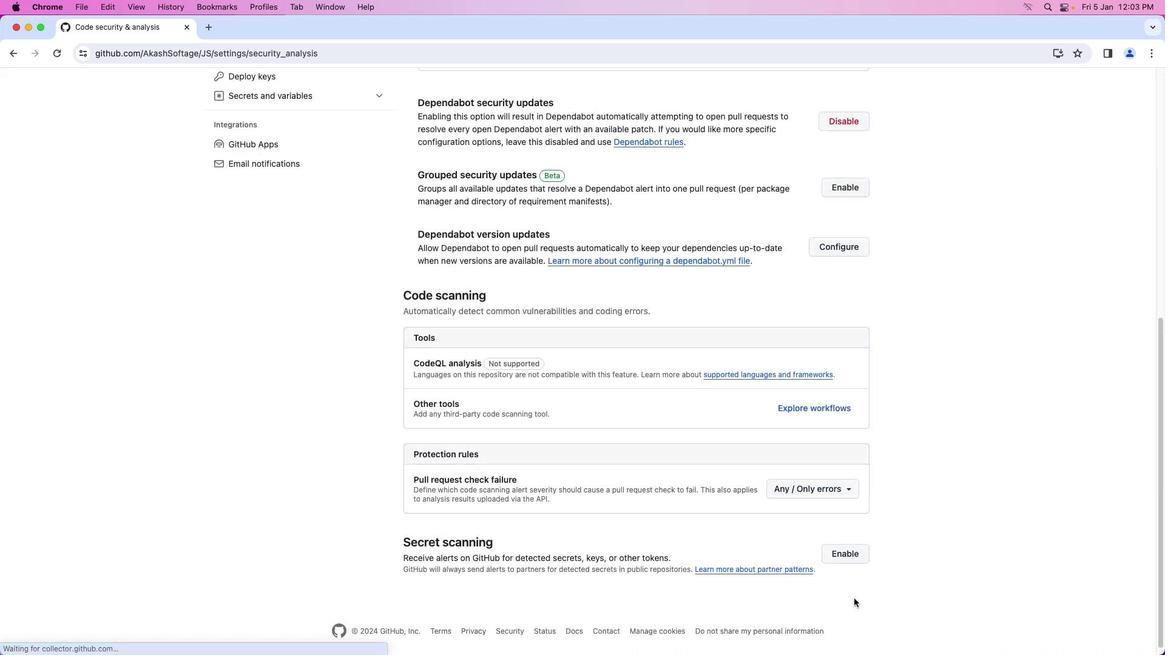 
Action: Mouse scrolled (854, 599) with delta (0, 0)
Screenshot: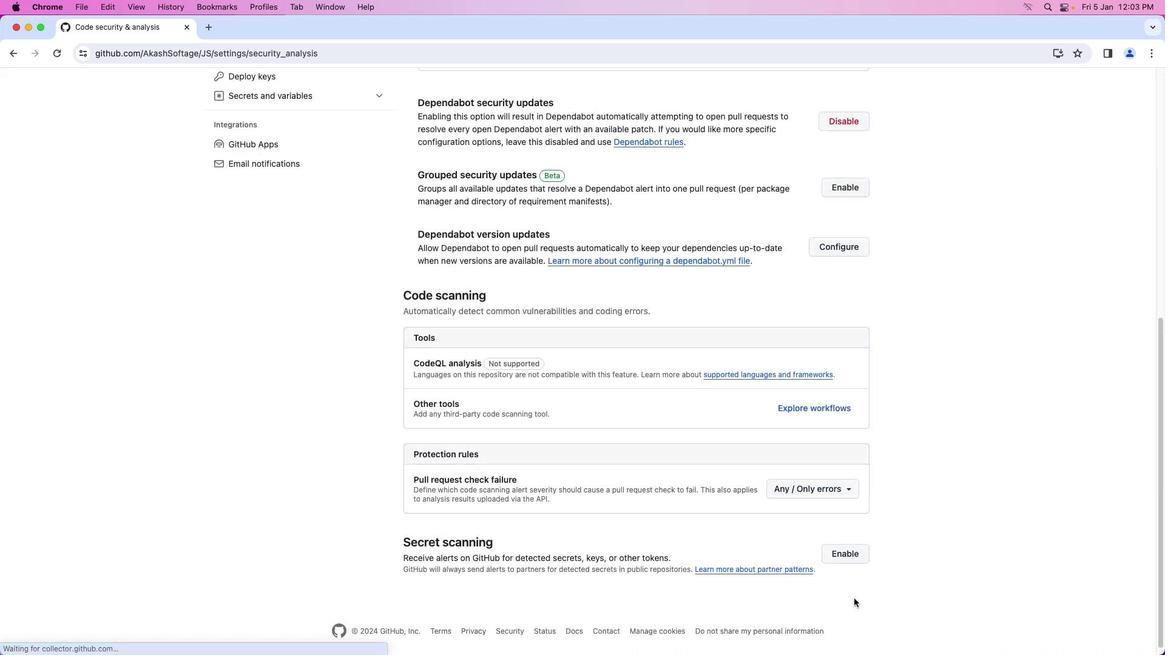 
Action: Mouse scrolled (854, 599) with delta (0, -1)
Screenshot: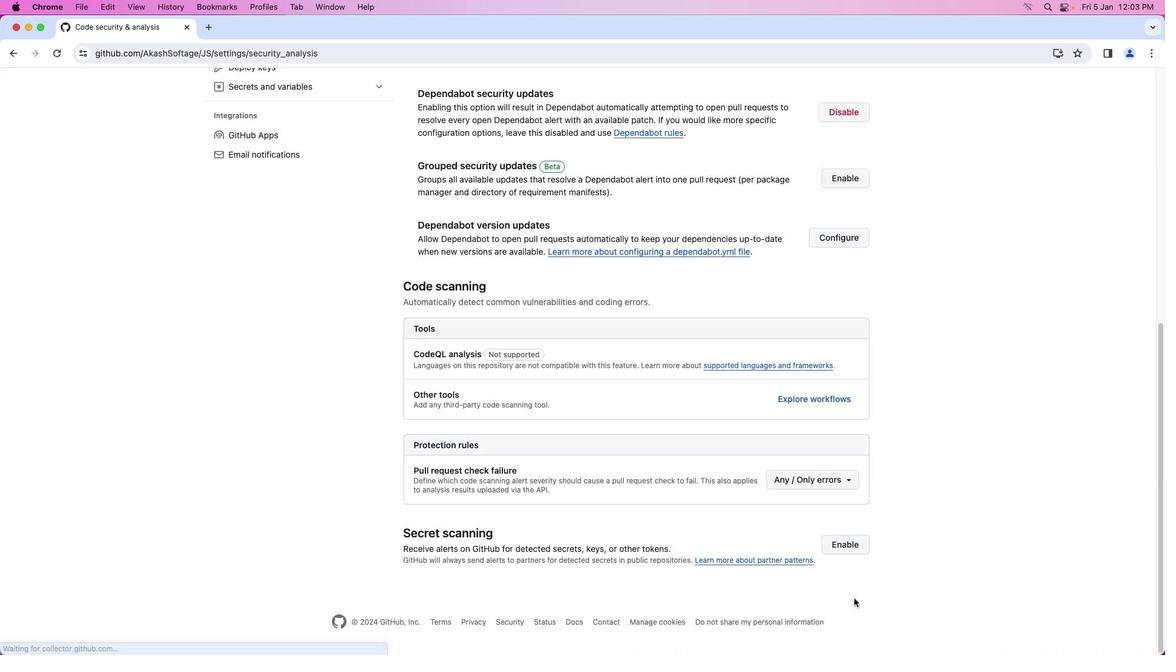
Action: Mouse scrolled (854, 599) with delta (0, -3)
Screenshot: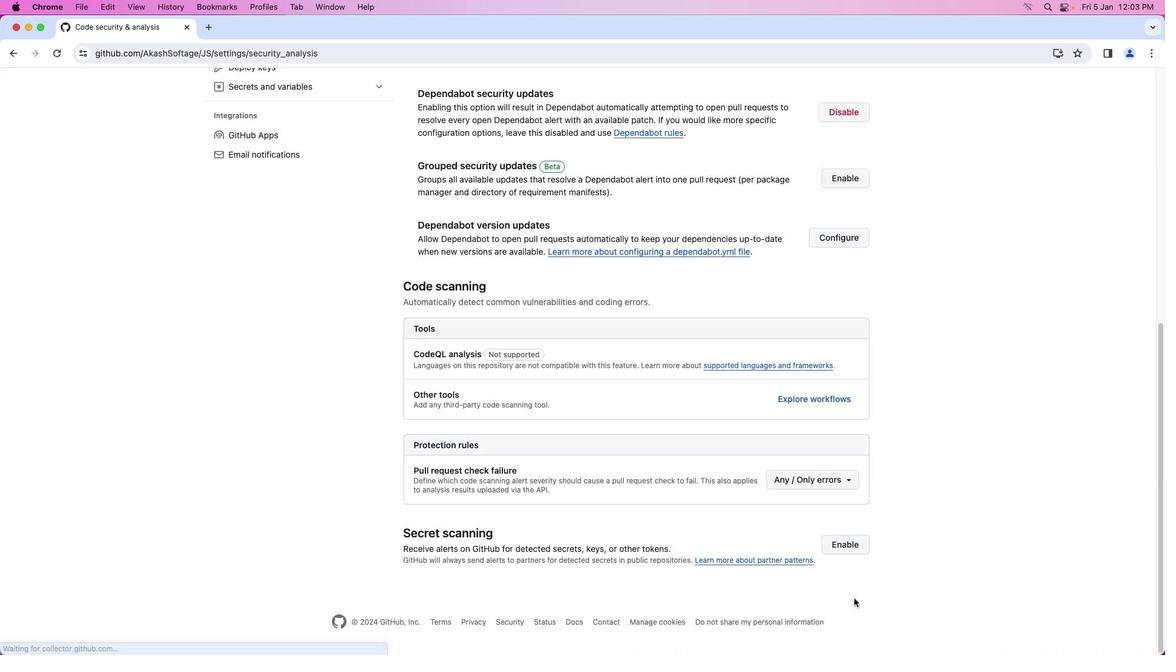 
Action: Mouse scrolled (854, 599) with delta (0, -3)
Screenshot: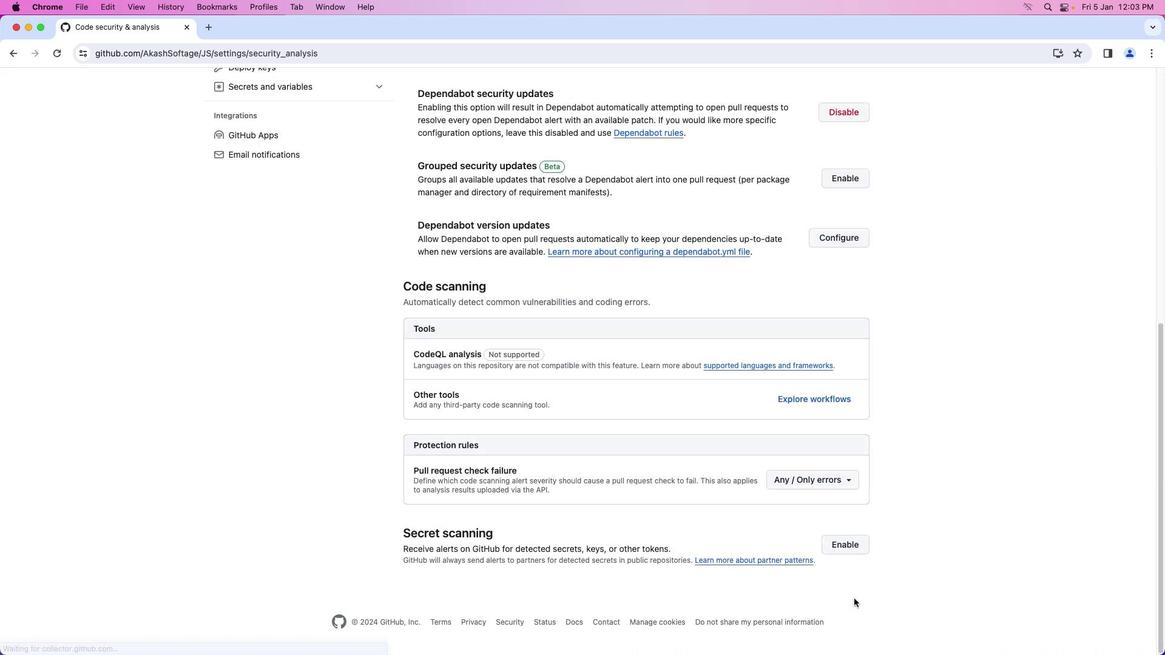 
Action: Mouse scrolled (854, 599) with delta (0, -3)
Screenshot: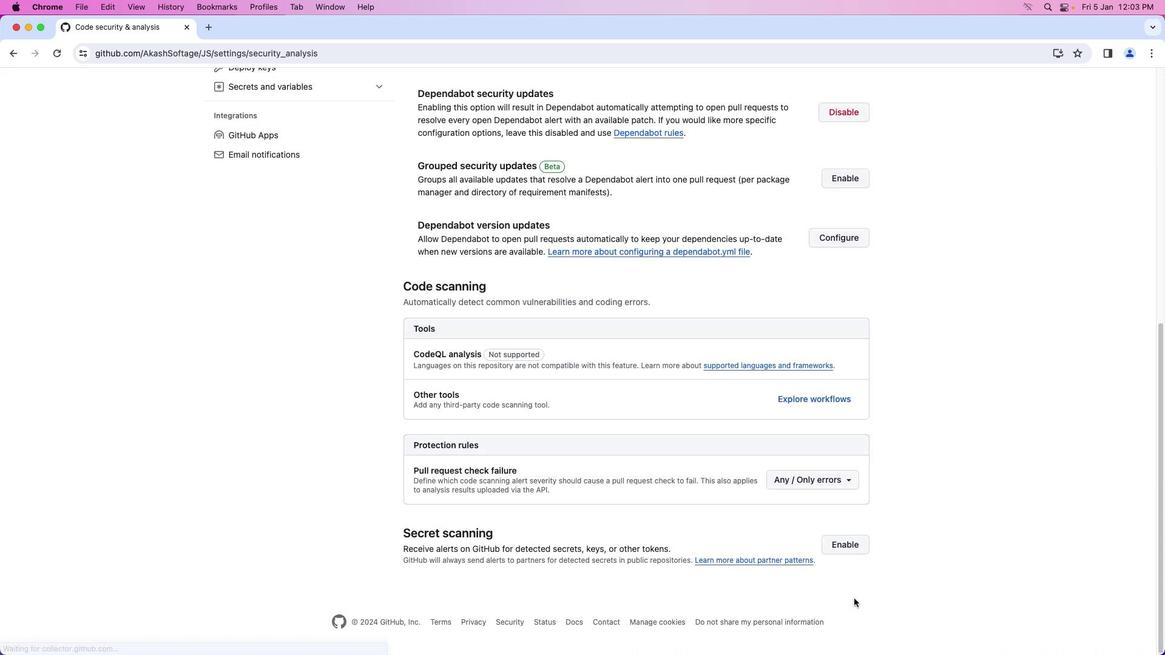 
Action: Mouse moved to (797, 486)
Screenshot: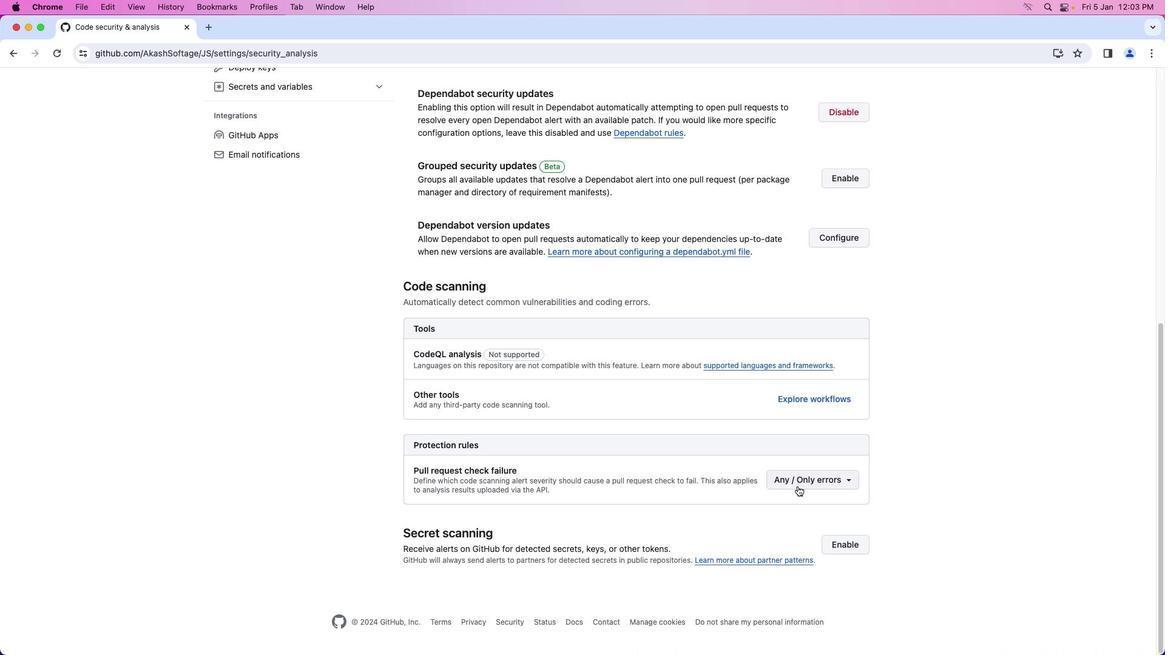 
